 Task: Create a JavaScript function to calculate the sum of an array of numbers.
Action: Mouse pressed left at (684, 255)
Screenshot: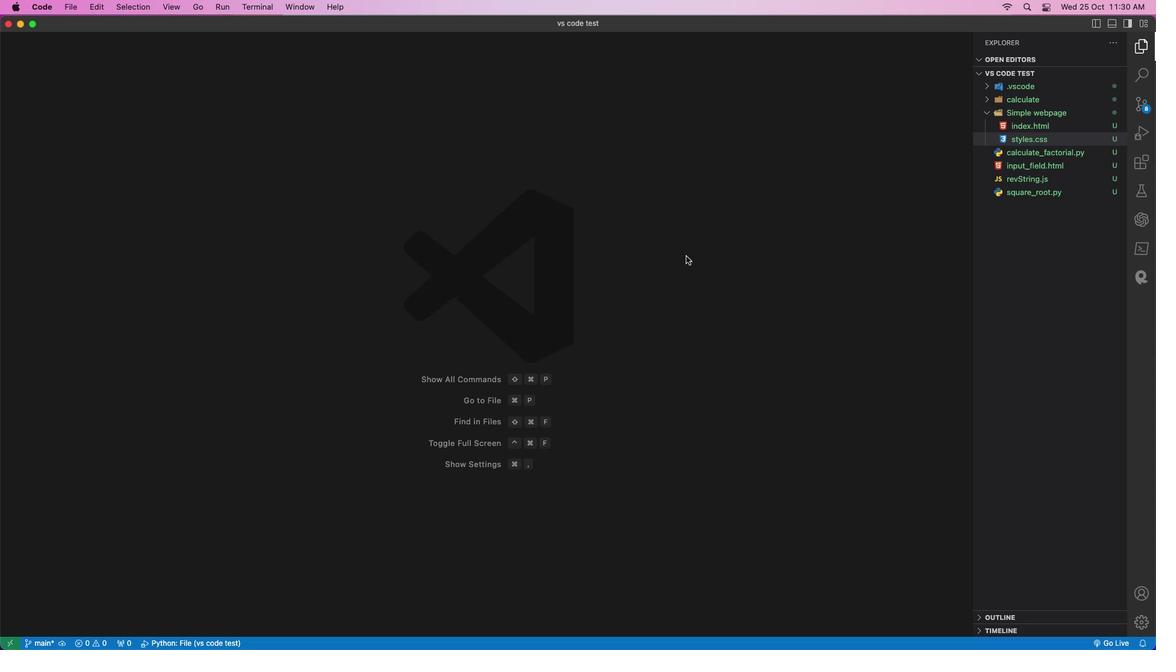 
Action: Mouse moved to (1087, 62)
Screenshot: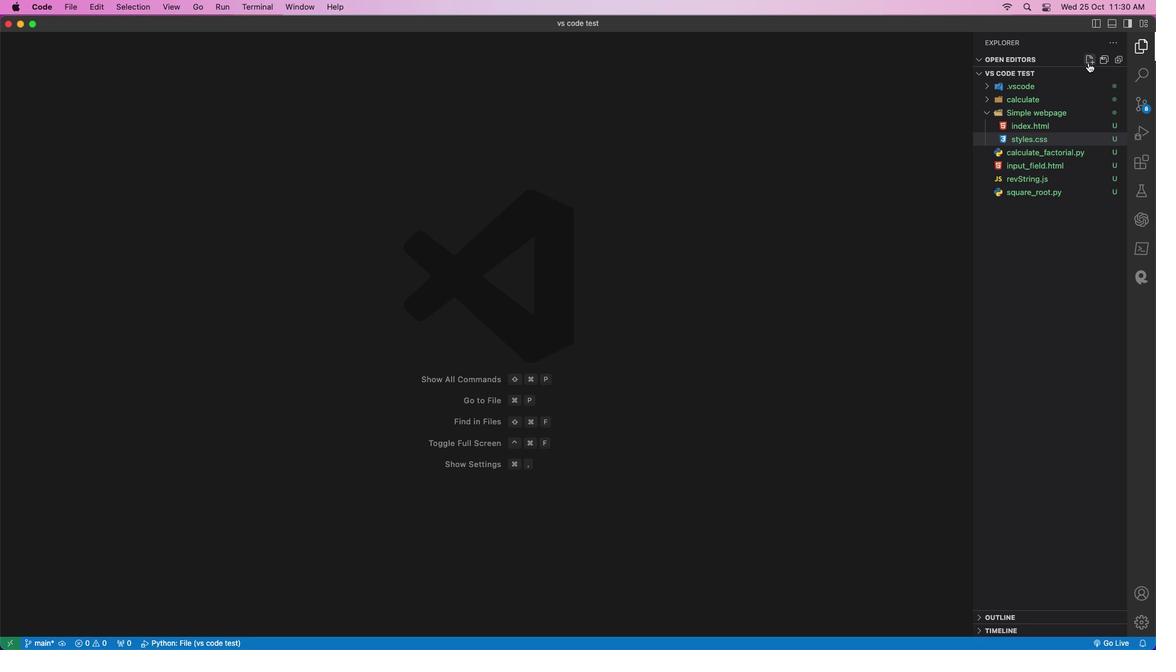 
Action: Mouse pressed left at (1087, 62)
Screenshot: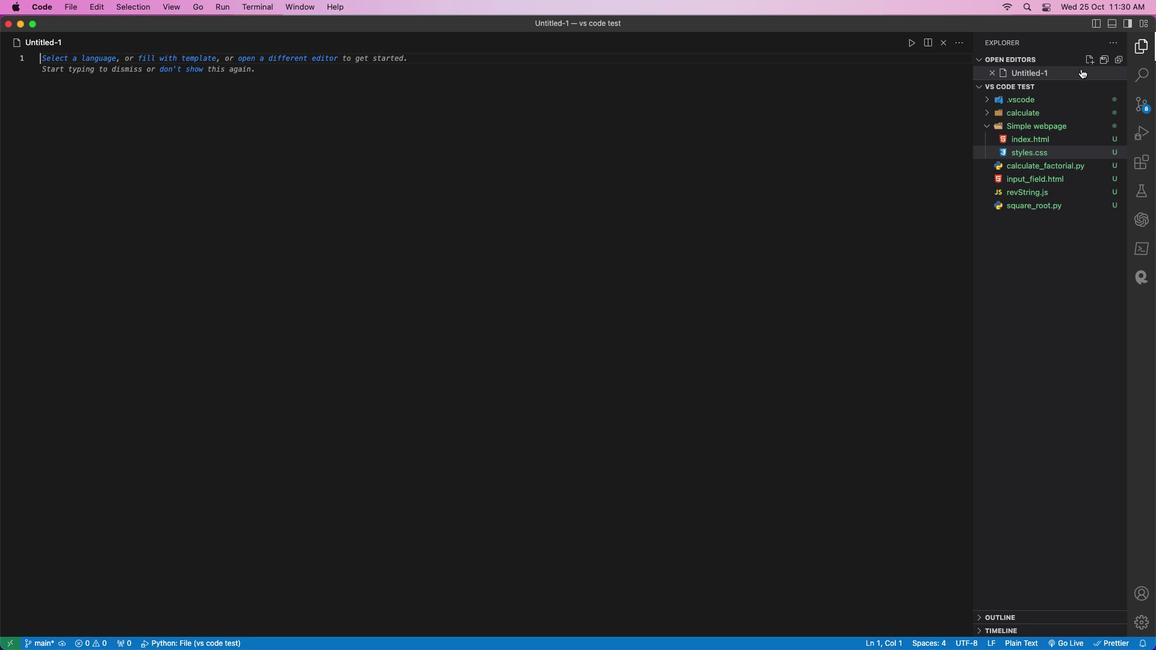 
Action: Mouse moved to (990, 72)
Screenshot: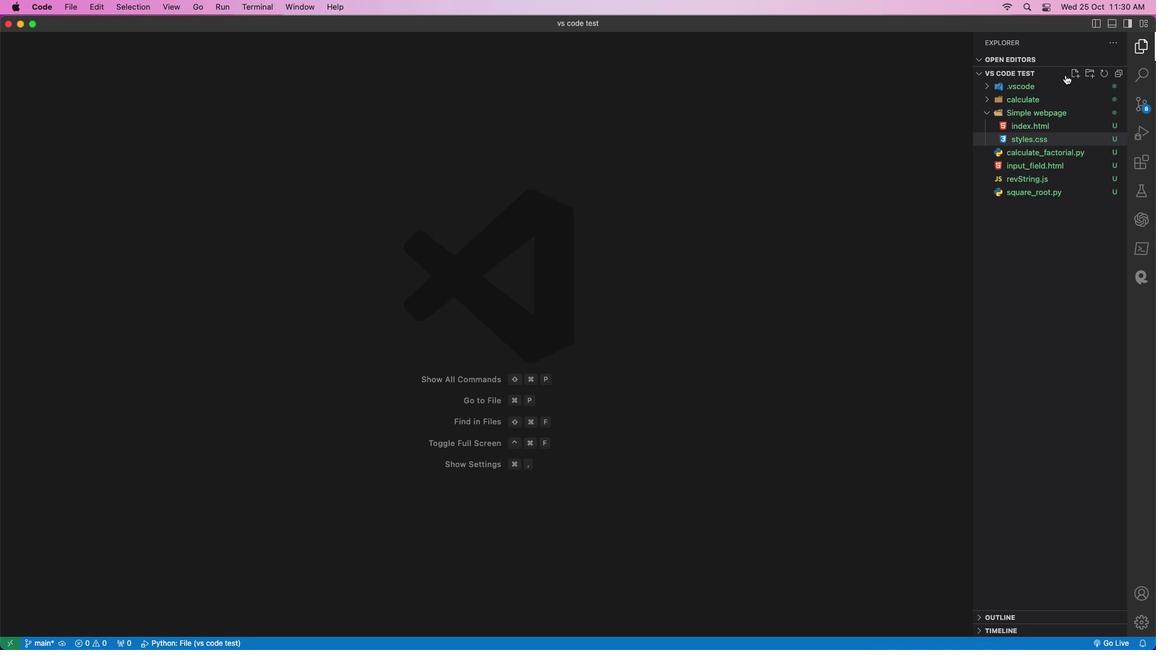 
Action: Mouse pressed left at (990, 72)
Screenshot: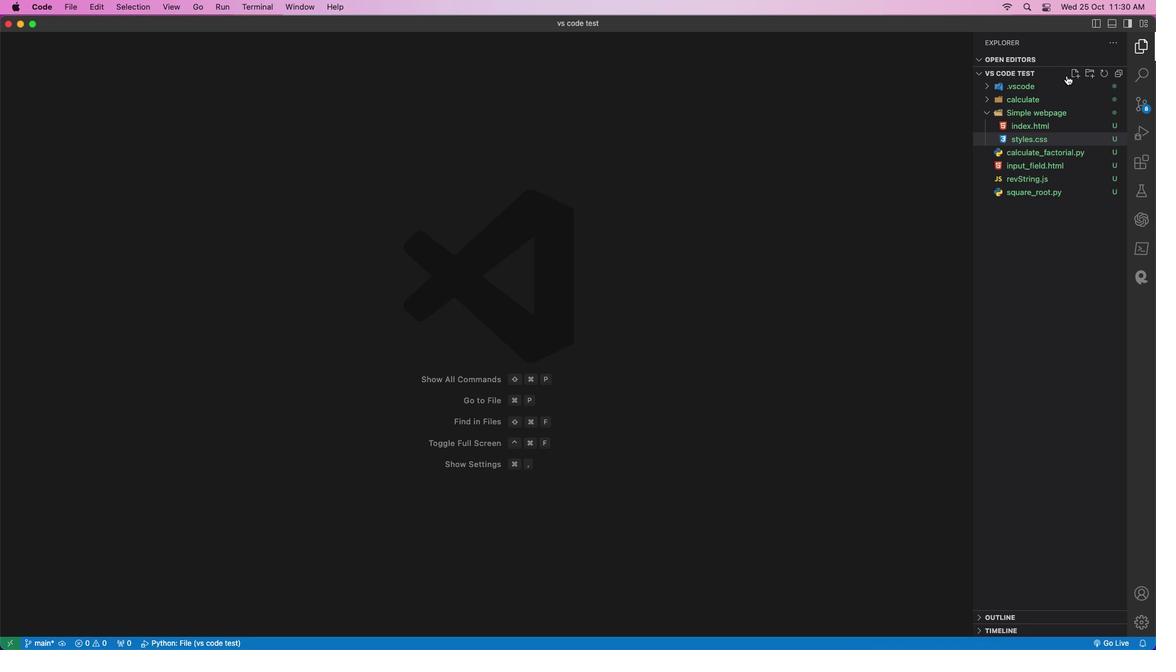 
Action: Mouse moved to (1073, 72)
Screenshot: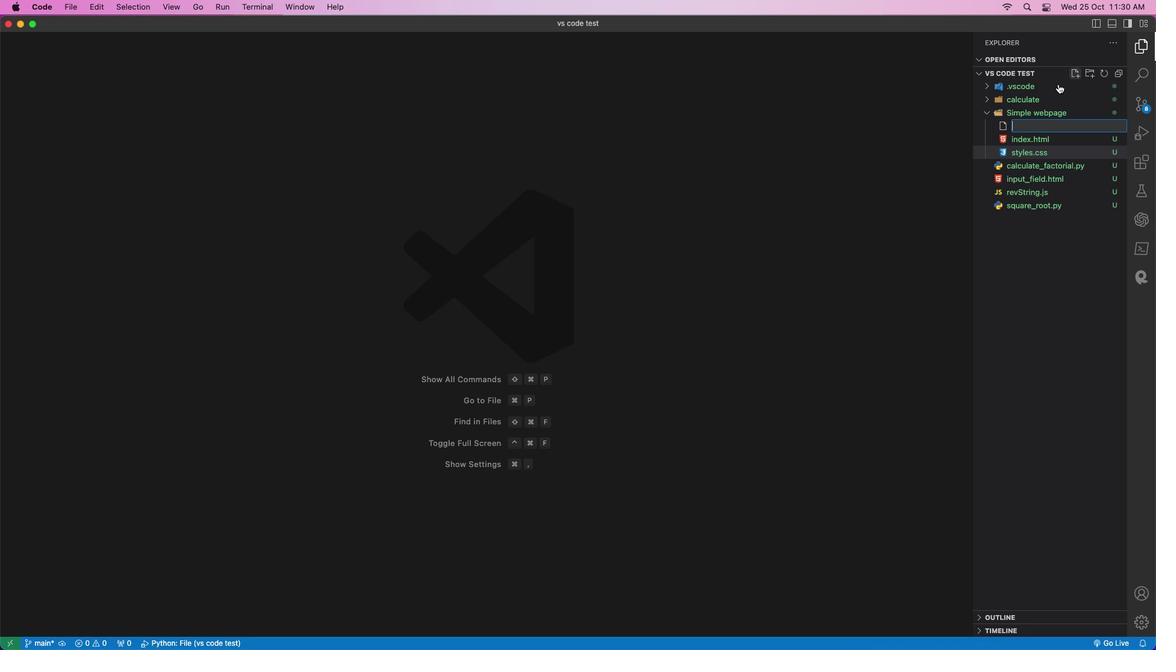 
Action: Mouse pressed left at (1073, 72)
Screenshot: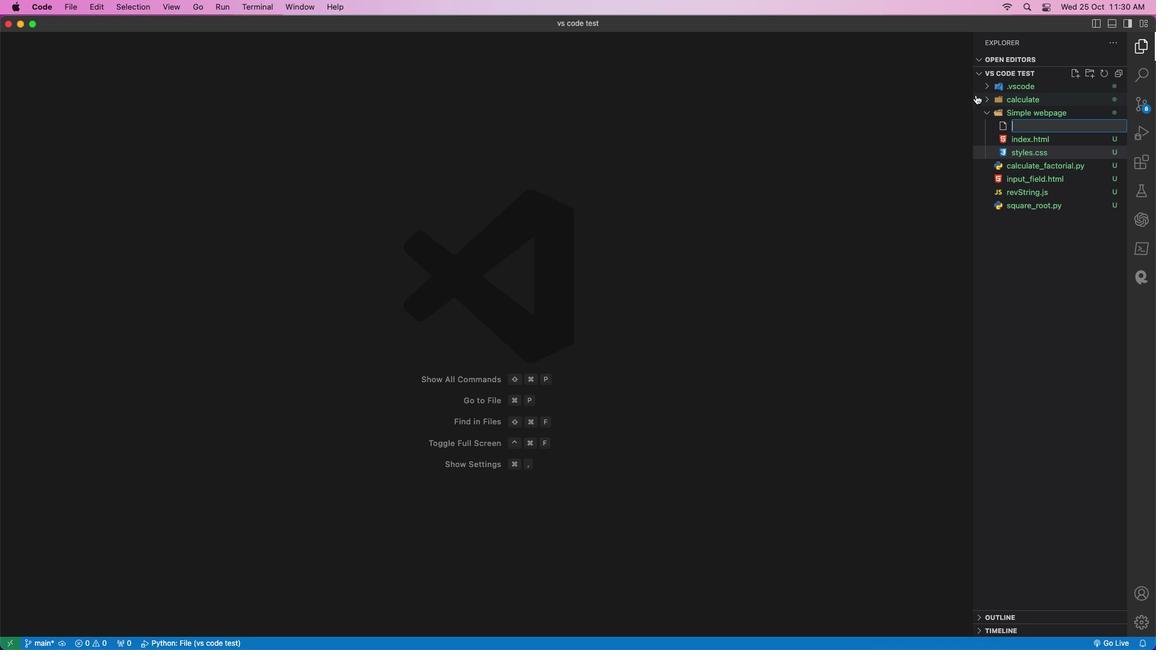 
Action: Mouse moved to (1049, 122)
Screenshot: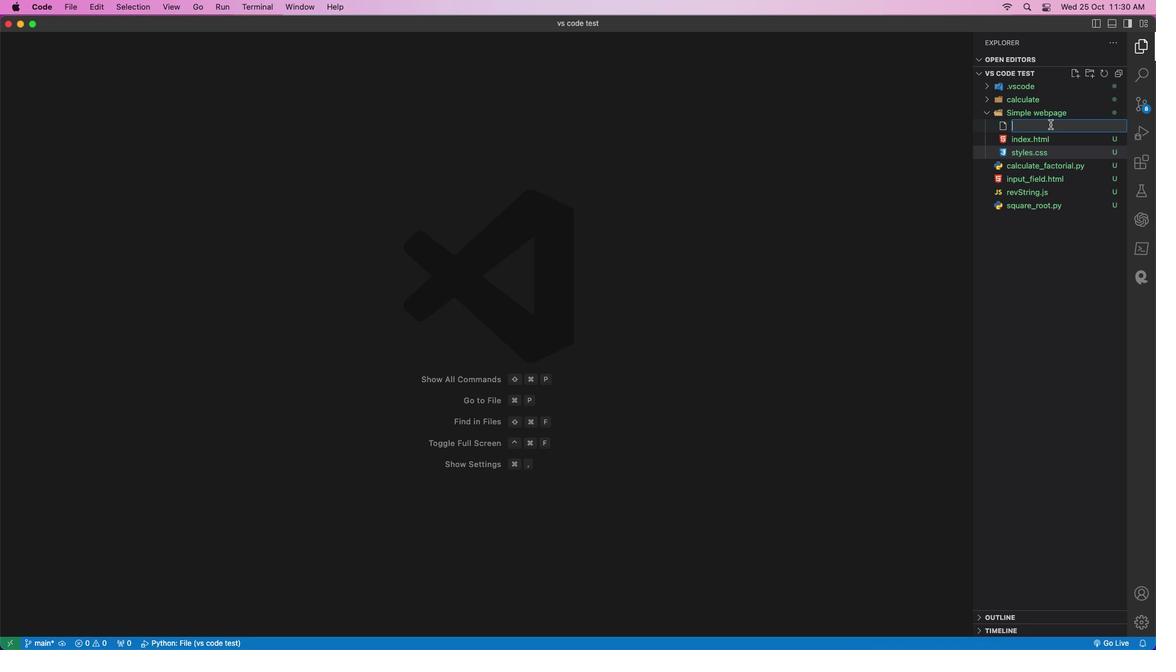 
Action: Mouse pressed left at (1049, 122)
Screenshot: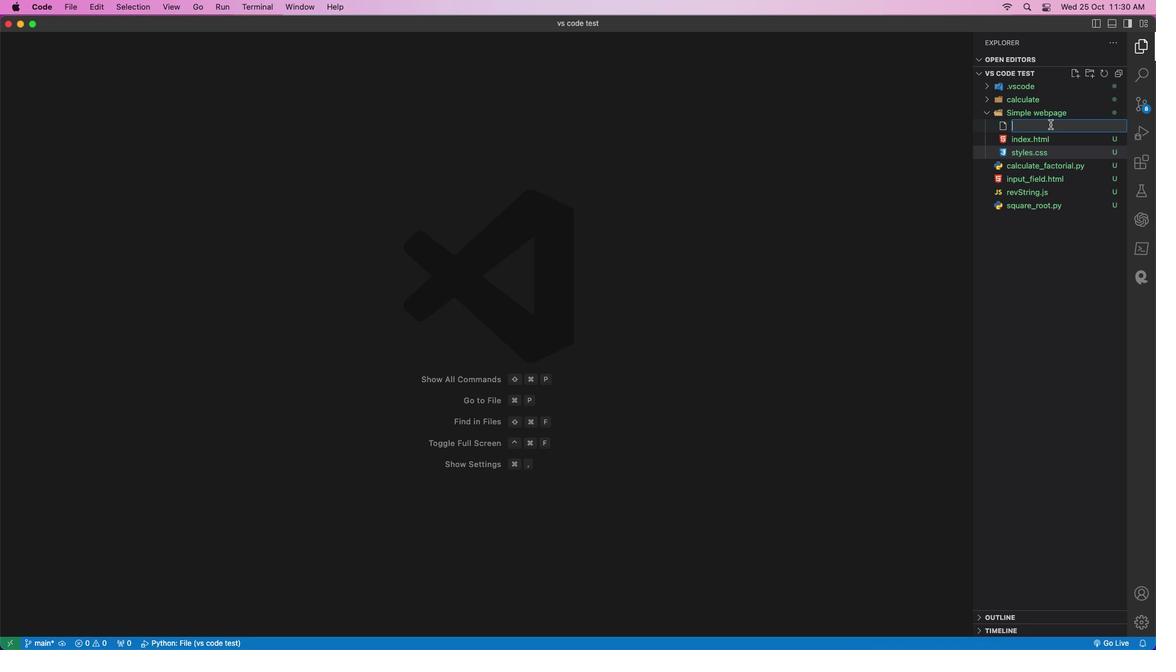 
Action: Mouse moved to (966, 174)
Screenshot: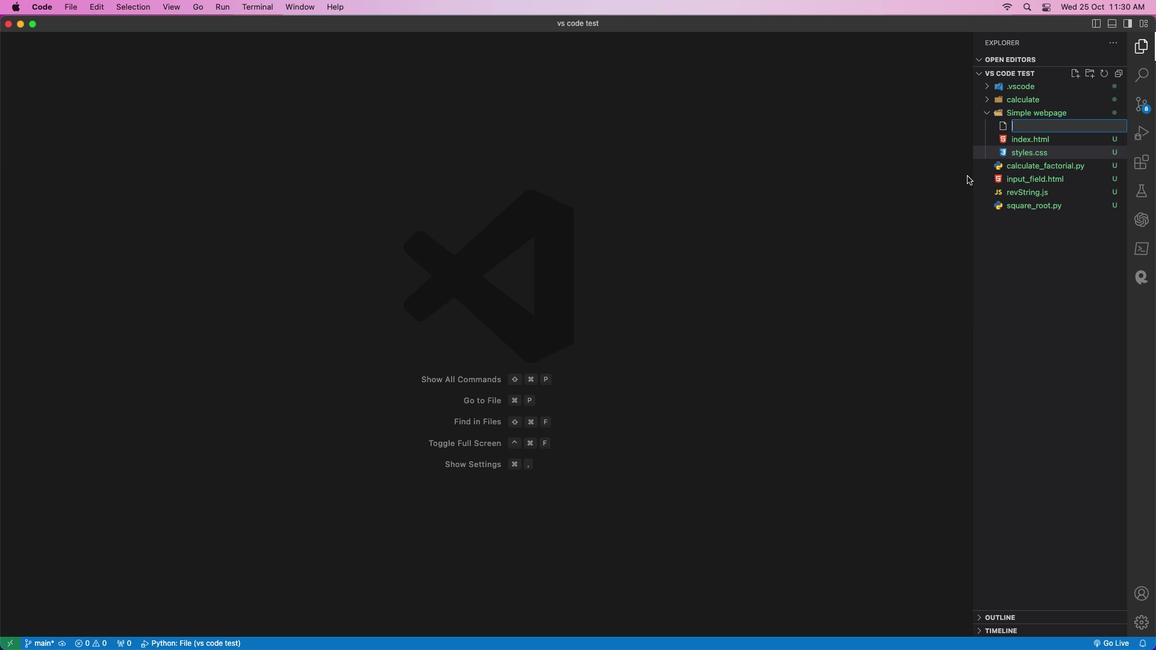 
Action: Key pressed Key.shift_r'C''a''l''c''u''l''a''t''e'Key.shift'_''s''u''m''.''j''s'Key.enter'f''u''n''c''t''i''o''n'Key.space'c''a''l''c''u''l''a''t''e'Key.shift_r'S''u''m'Key.shift_r'(''n''u''m''b''e''r''s'Key.shift_r')'Key.enterKey.shift_r'{'Key.enter'/''/'Key.spaceKey.shift_r'I''n''i''t''i''a''l''i''z''e'Key.space'a'Key.space'v''a''r''i''a''b''l''e'Key.space't''o'Key.space's''t''o''r''e'Key.space't''h''e'Key.space's''u''m'Key.enter'l''e''t'Key.space's''u''m''=''0'';'Key.enterKey.enter'/''/'Key.spaceKey.shift_r'I''t''e''r''a''t''e'Key.space't''h''r''o''u''g''h'Key.space't''h''e'Key.space'a''r''r''a''y'Key.space'a''n''d'Key.space'e''a''c''h'Key.space'n''u''m''b''e''r'Key.space't''o'Key.space't''h''e'Key.space's''u''m'Key.enter'f''o''r'Key.spaceKey.shift_r'(''l''e''t'Key.space'i''=''0'';'Key.space'i'Key.spaceKey.shift_r'<'Key.space'n''i''m''b''e''r''s''.''l''e''n''g''t''h'';'Key.space'i'Key.shift_r'+''+'Key.shift_r')'Key.enterKey.shift_r'{'Key.enter's''u''m'Key.spaceKey.shift_r'+''='Key.space'n''u''m''b''e''r''s''[''i'']'';'Key.enterKey.downKey.enterKey.enter'/''/'Key.spaceKey.shift'R''e''t''u''r''n'Key.space't''h''e'Key.space'f''i''n''a''l'Key.space's''u''m'Key.enter'r''e''t''u''r''n'Key.space's''u''m'';'Key.enterKey.downKey.downKey.enterKey.enter'/''/'Key.spaceKey.shift'E''x''a''m''p''l''e'Key.space'u''s''a''g''e'Key.shift_r':'Key.spaceKey.enter'c''o''n''s''t'Key.space'n''u''m''b''e''r''a''s'Key.backspaceKey.backspace's'Key.space'='Key.space'[''1'',''2'',''3'',''4'',''5'']'';'Key.enter'c''o''n''s''t'Key.space'r''e''s''u''l''t'Key.space'='Key.space'c''a''l''c''u''l''a''t''e'Key.shift_r'S''u''m'Key.enterKey.shift_r'(''n''u''m''b''e''r''s'Key.enterKey.shift_r')'';'Key.enterKey.enter'c''o''n''s''o''l''e''.''l''o''g'Key.shift_r'(''r''e''s''u''l''t'Key.shift_r')'';'
Screenshot: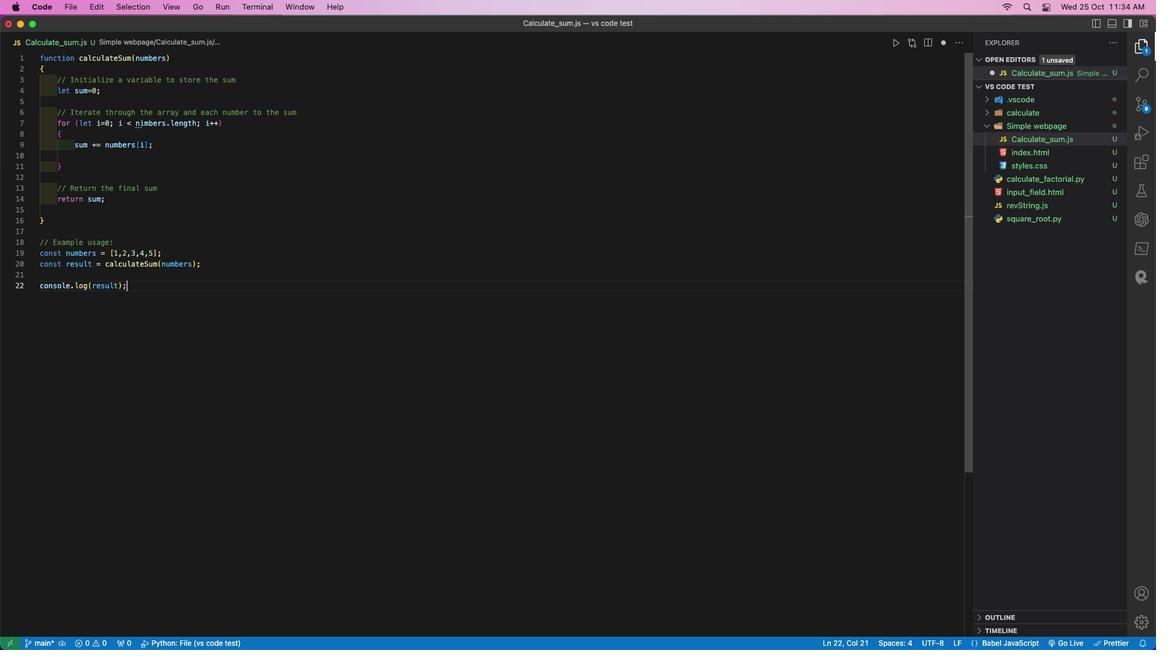 
Action: Mouse moved to (623, 278)
Screenshot: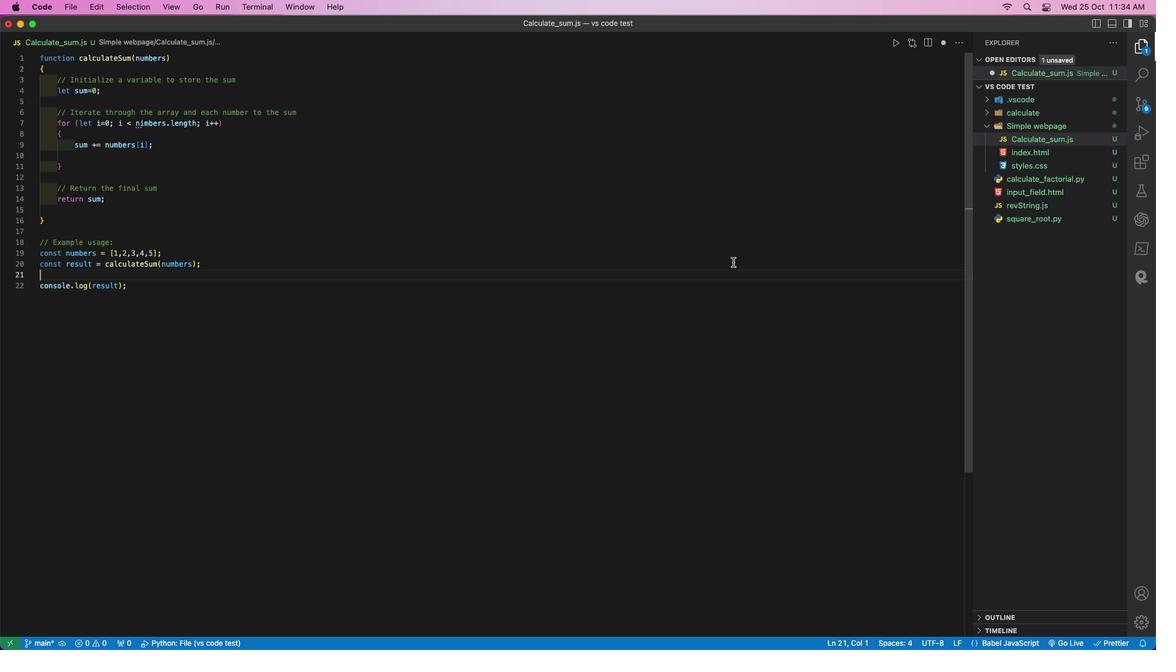 
Action: Mouse pressed left at (623, 278)
Screenshot: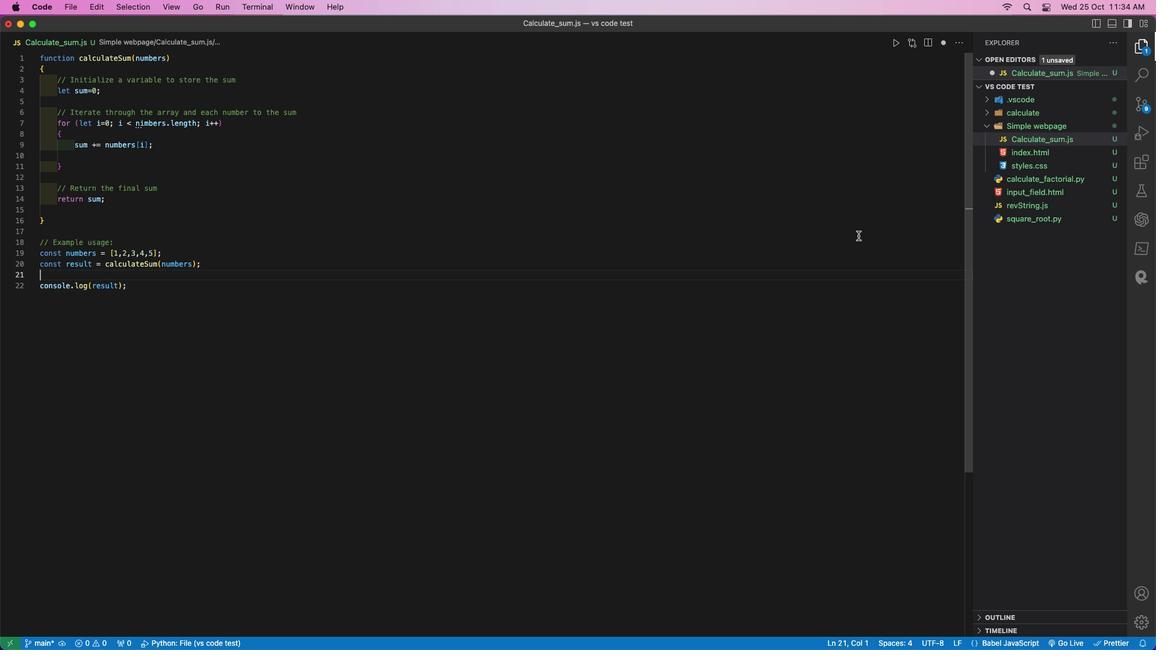 
Action: Mouse moved to (1100, 61)
Screenshot: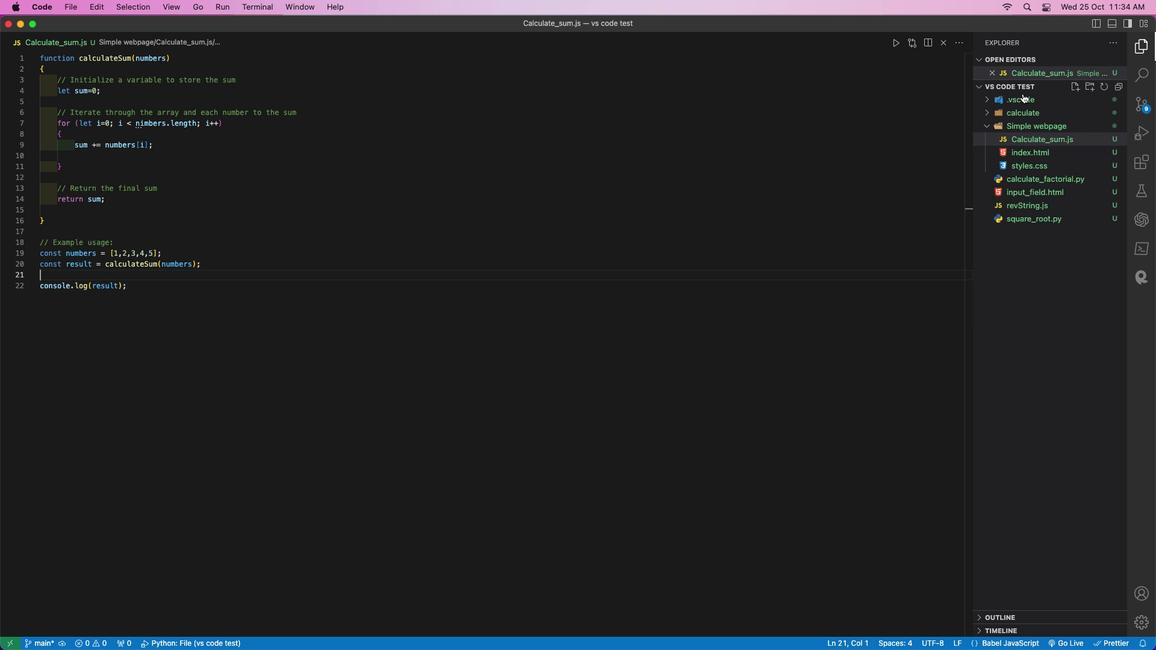 
Action: Mouse pressed left at (1100, 61)
Screenshot: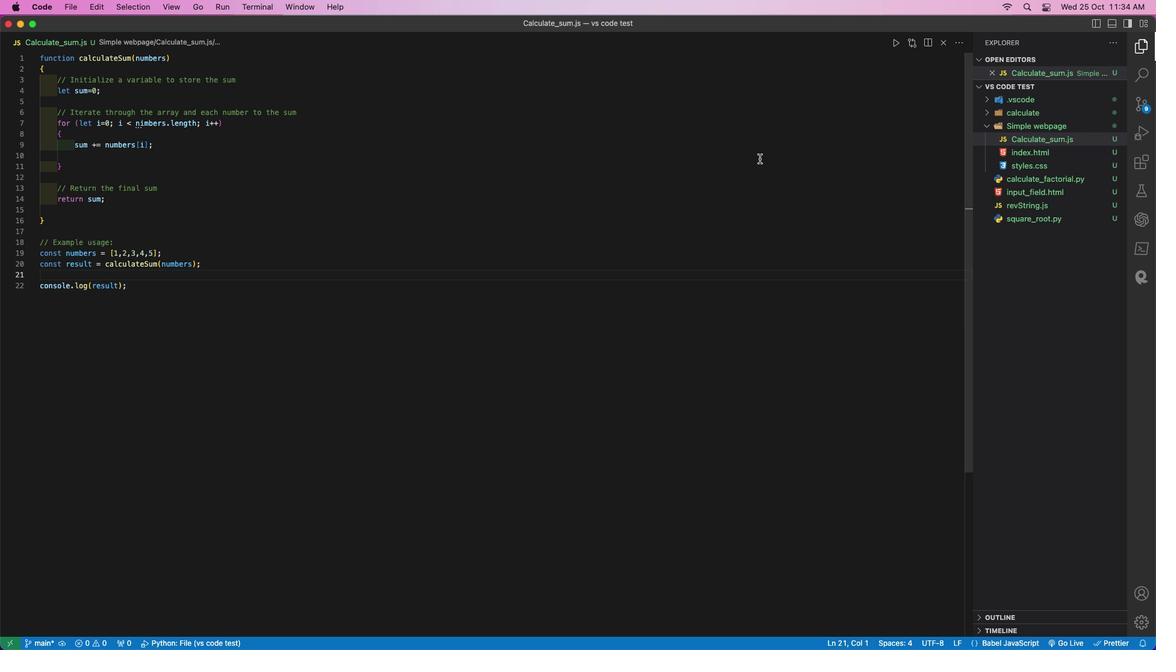 
Action: Mouse moved to (717, 178)
Screenshot: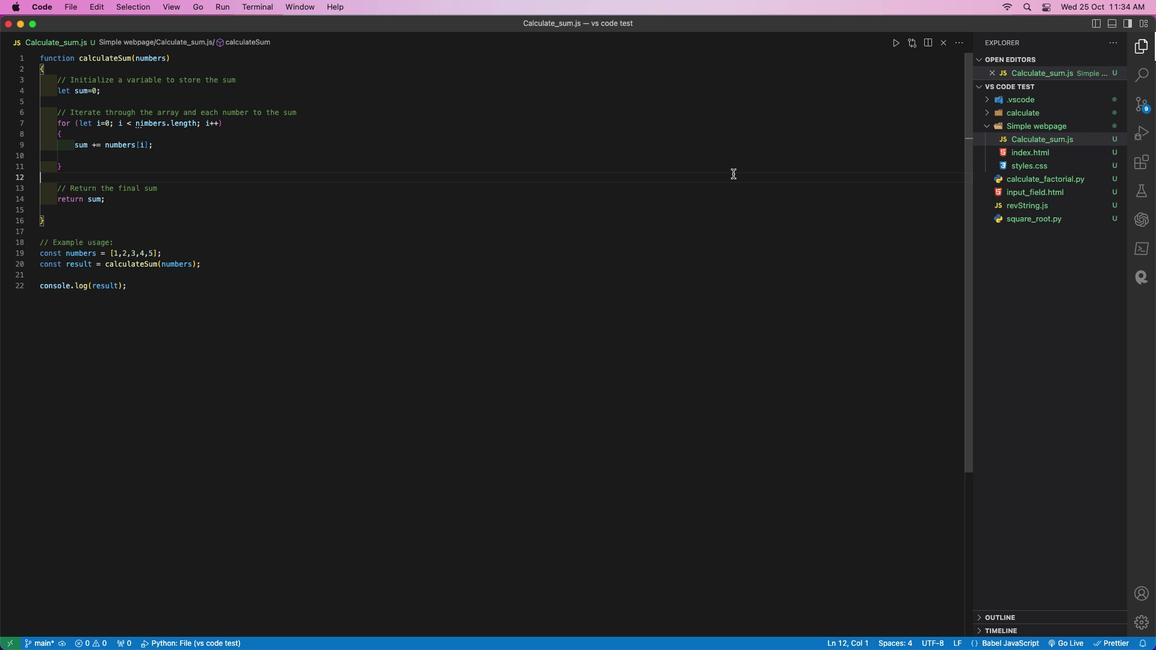 
Action: Mouse pressed left at (717, 178)
Screenshot: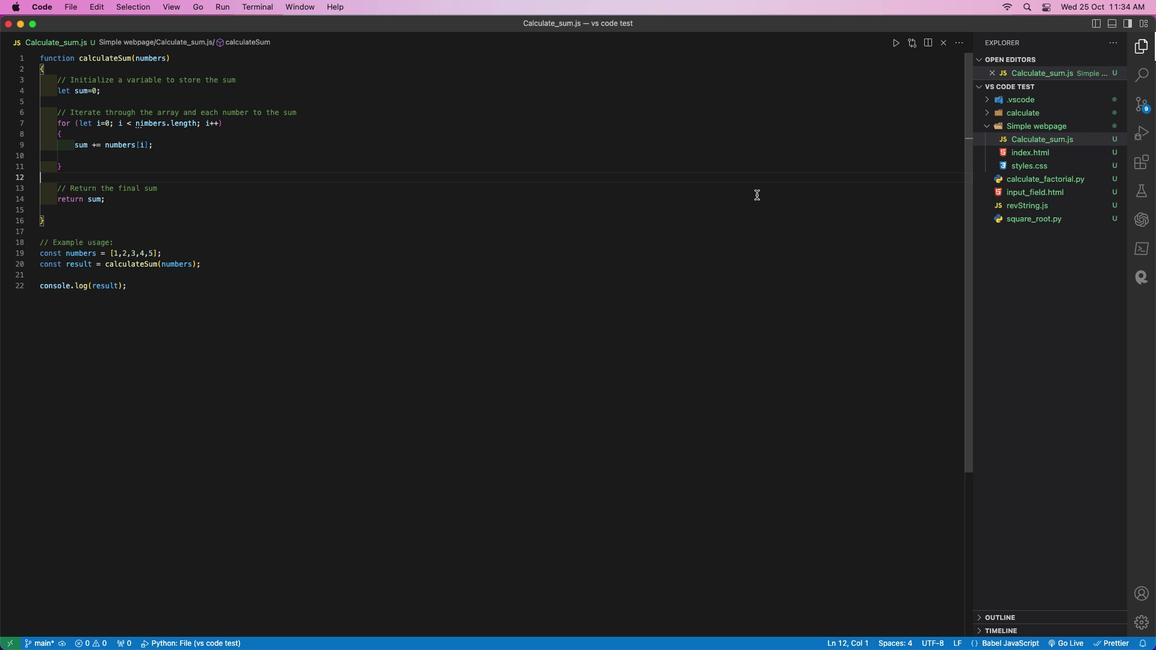 
Action: Mouse moved to (265, 6)
Screenshot: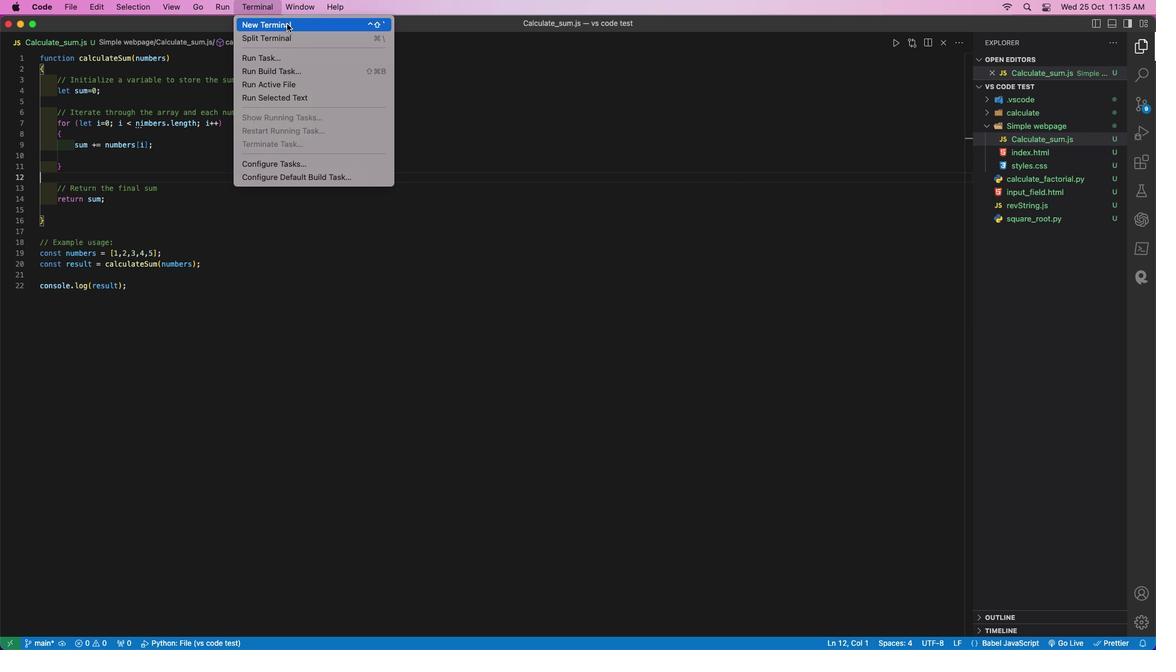 
Action: Mouse pressed left at (265, 6)
Screenshot: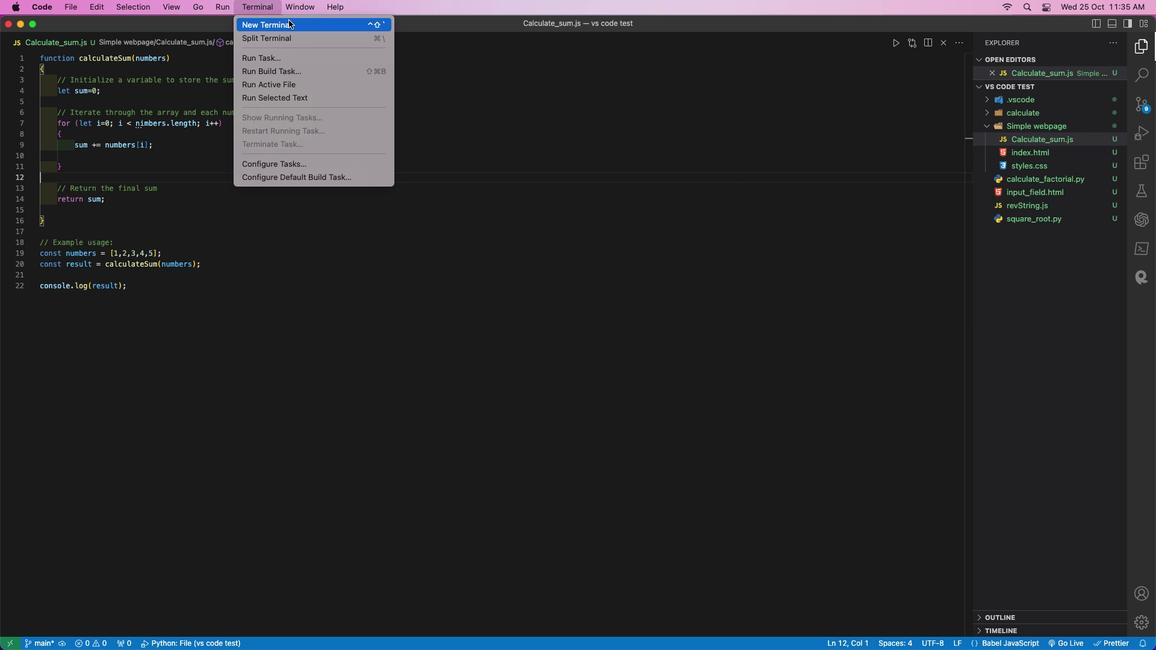 
Action: Mouse moved to (284, 22)
Screenshot: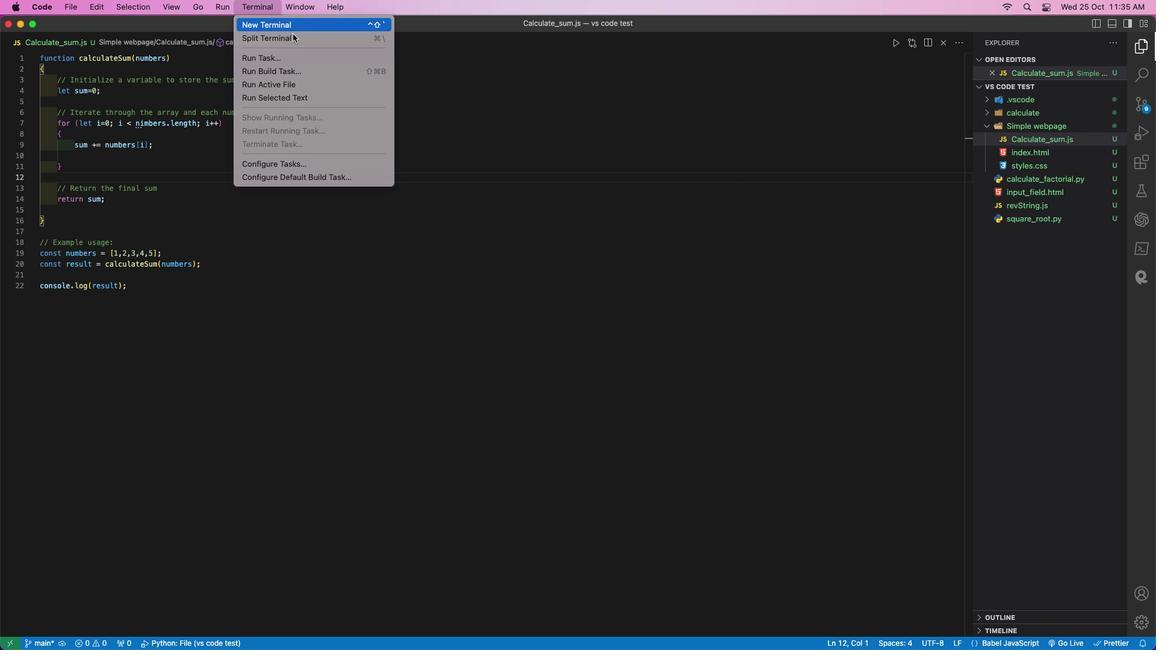 
Action: Mouse pressed left at (284, 22)
Screenshot: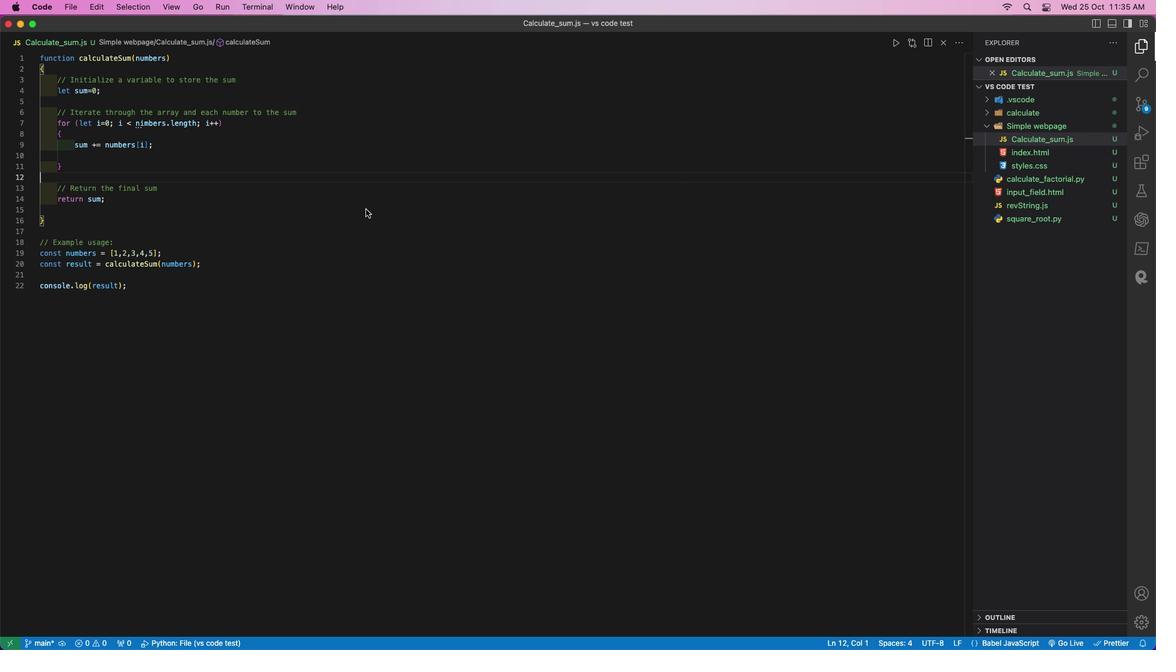 
Action: Mouse moved to (355, 552)
Screenshot: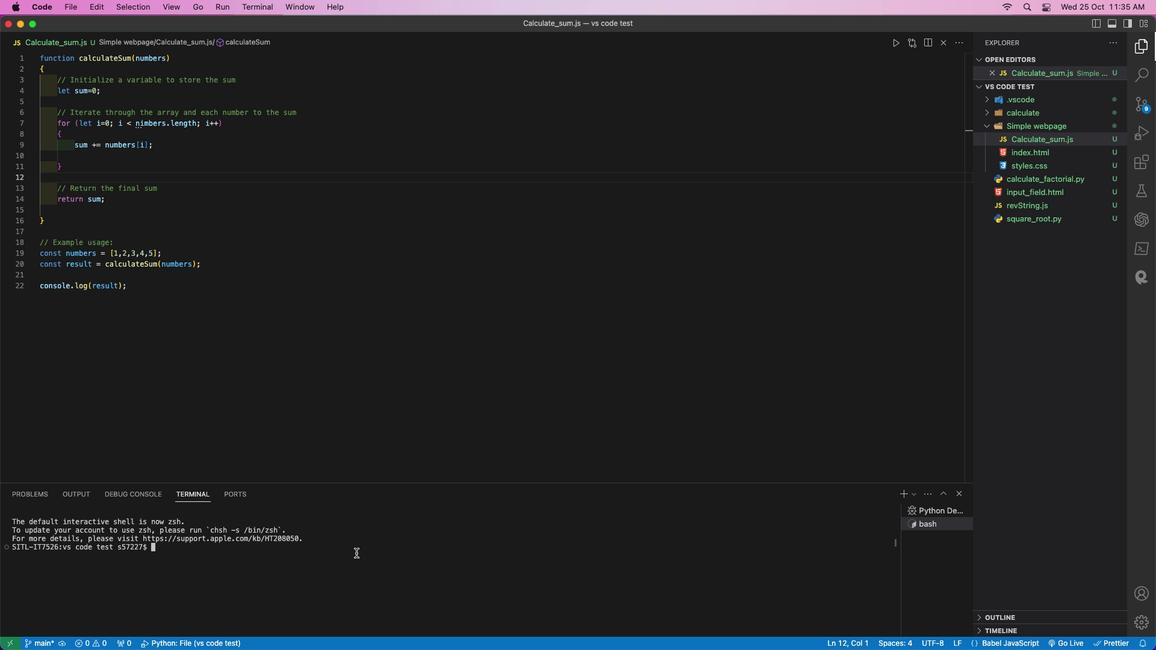 
Action: Mouse pressed left at (355, 552)
Screenshot: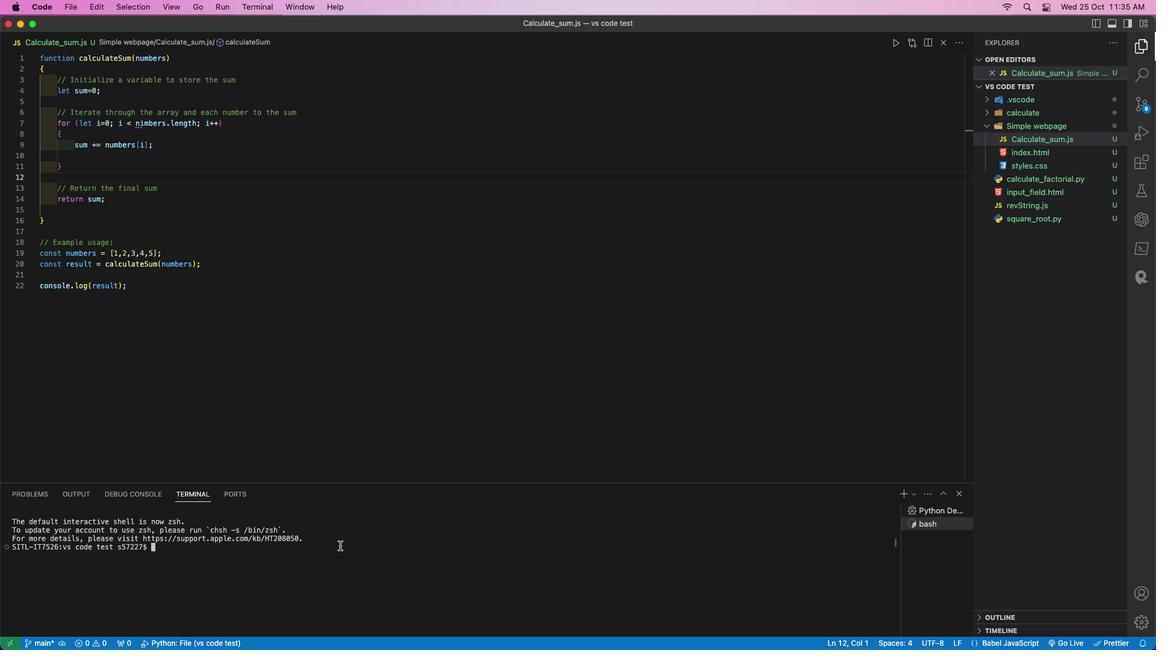 
Action: Mouse moved to (339, 545)
Screenshot: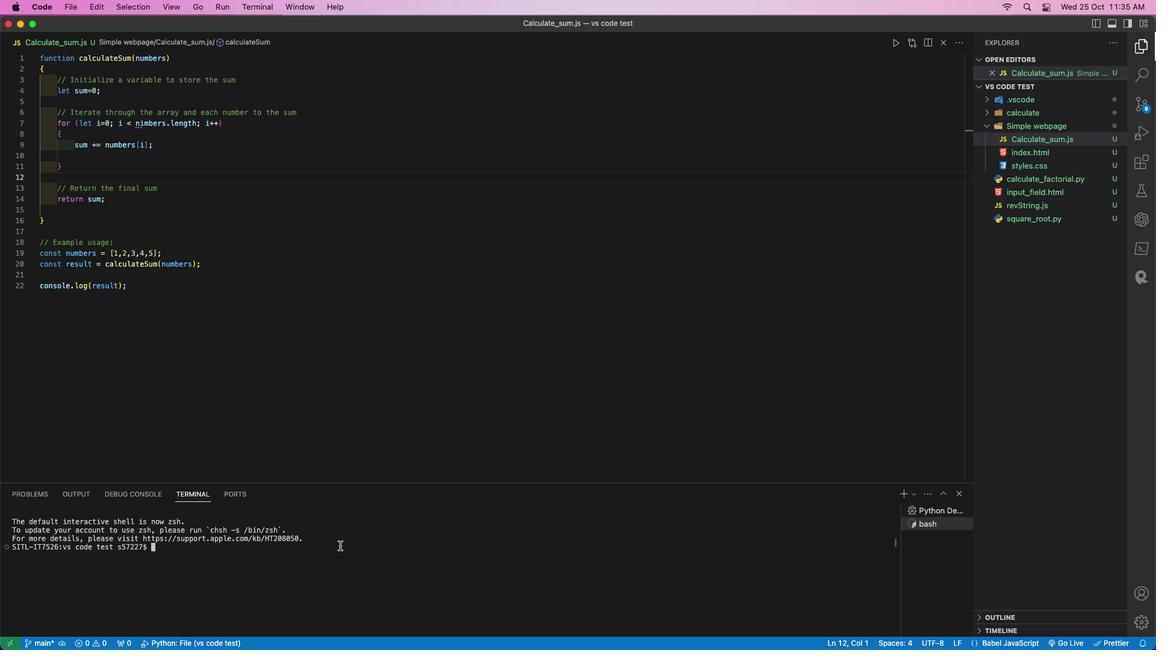 
Action: Key pressed 'n''o''d''e'Key.space'c'Key.backspaceKey.shift_r'C''a''l'Key.backspaceKey.backspaceKey.backspaceKey.backspaceKey.backspaceKey.backspaceKey.backspaceKey.backspaceKey.backspace'l''s'Key.enter'w'Key.backspace'c''d'Key.spaceKey.shift_r'S''i''m''p''l''e'Key.space'w''e''b''p''a''g''e'Key.enter'c''d'Key.space's''i''m''p''l''e'Key.space'w''e''b''p''a''g''e'Key.enter
Screenshot: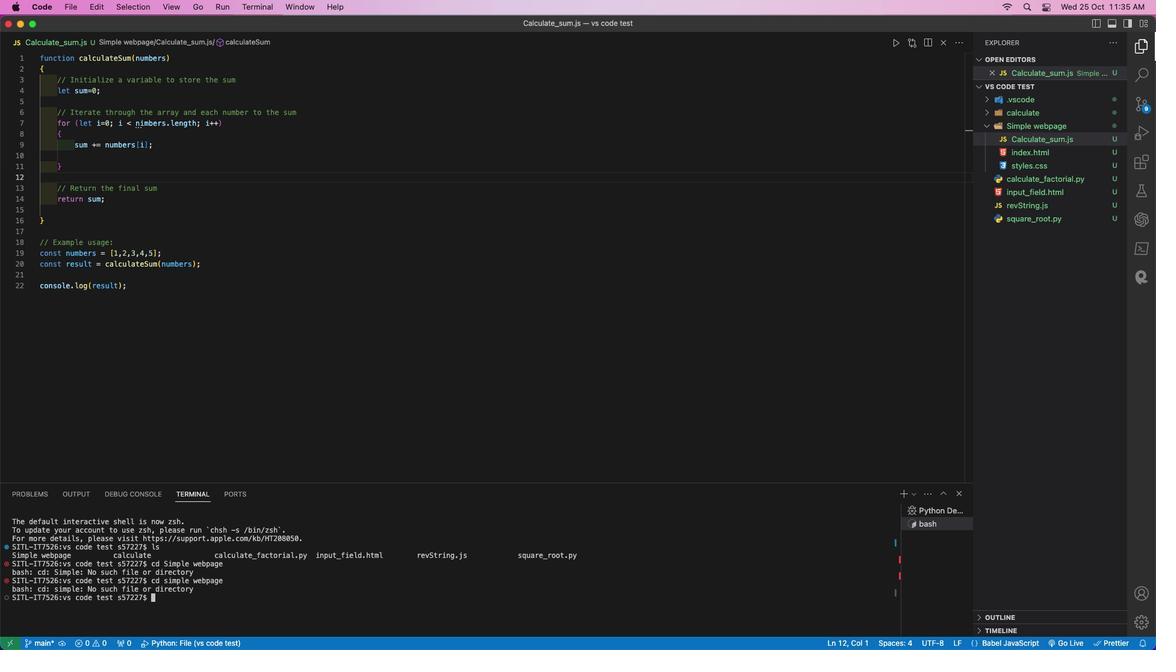 
Action: Mouse moved to (692, 342)
Screenshot: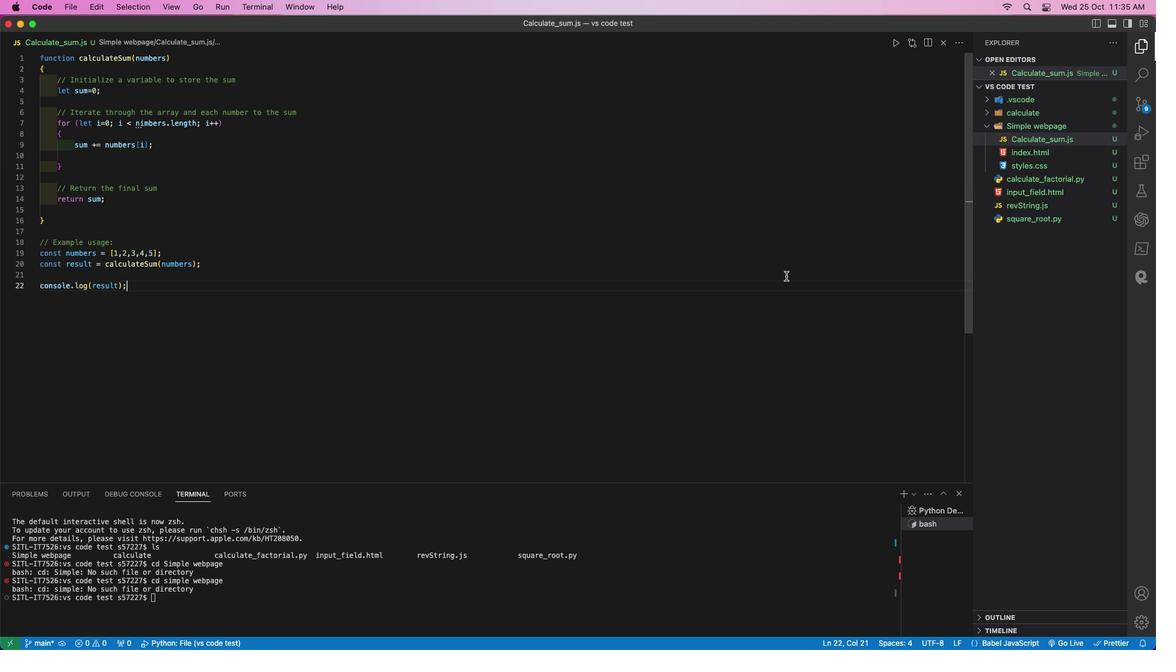 
Action: Mouse pressed left at (692, 342)
Screenshot: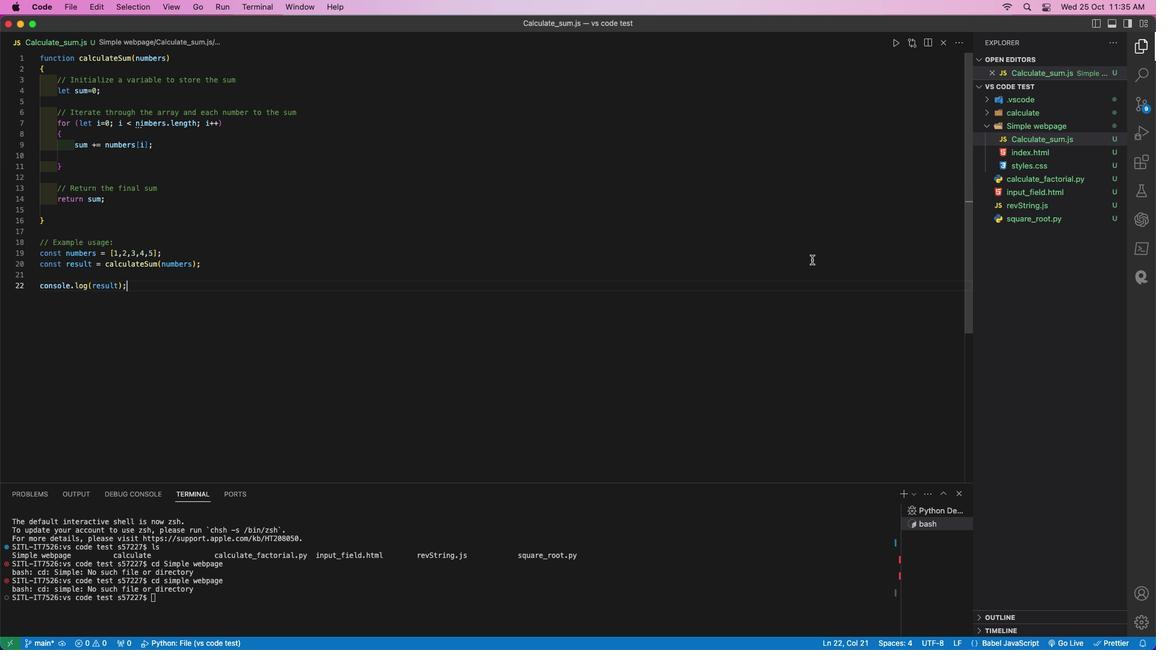 
Action: Mouse moved to (1145, 134)
Screenshot: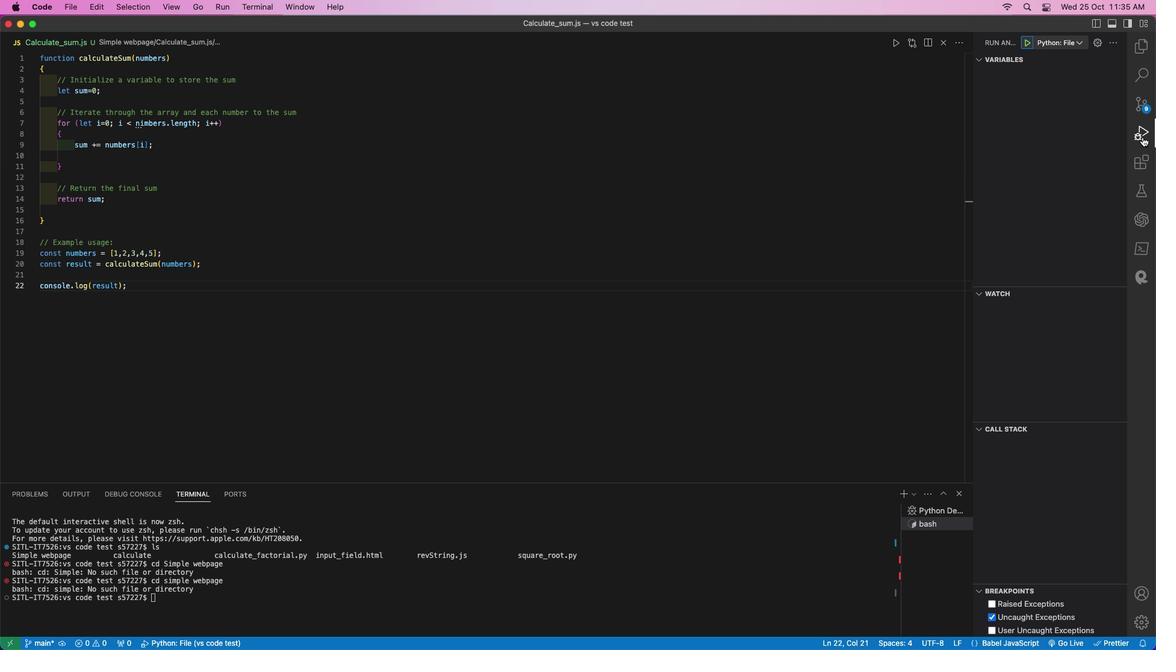 
Action: Mouse pressed left at (1145, 134)
Screenshot: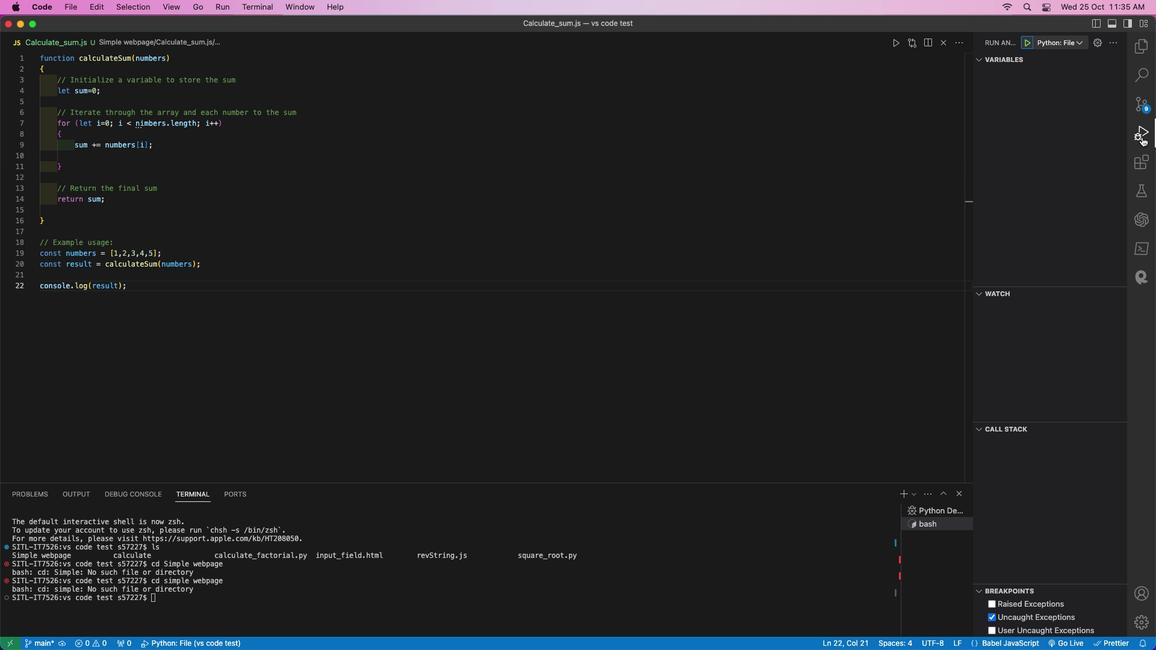 
Action: Mouse moved to (1067, 42)
Screenshot: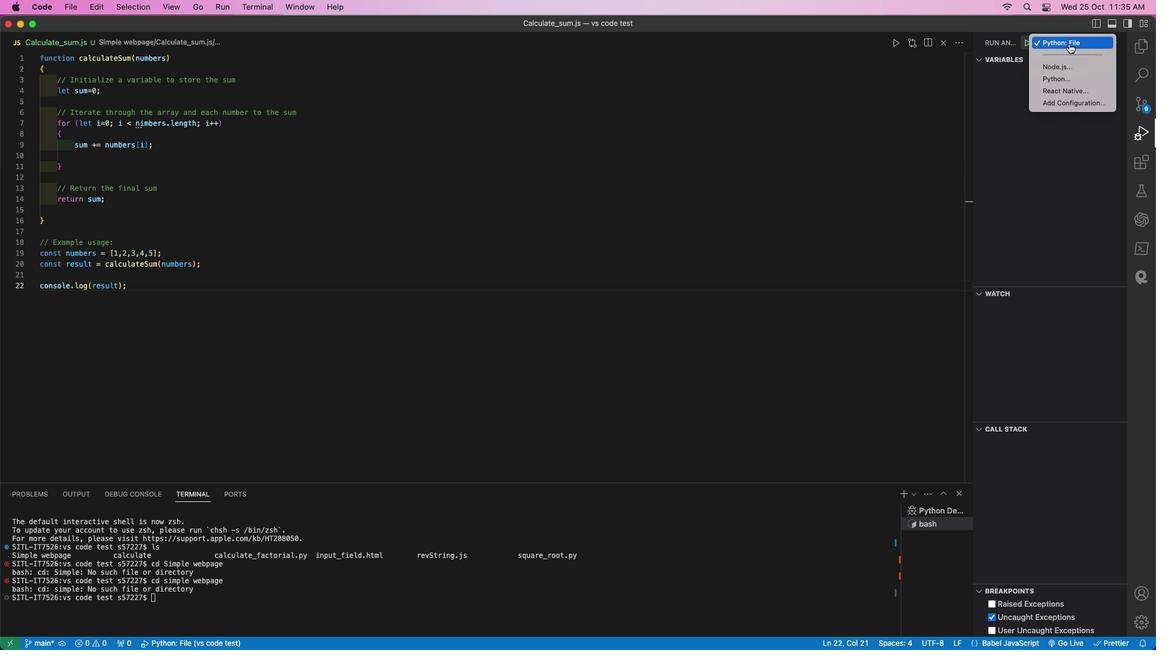 
Action: Mouse pressed left at (1067, 42)
Screenshot: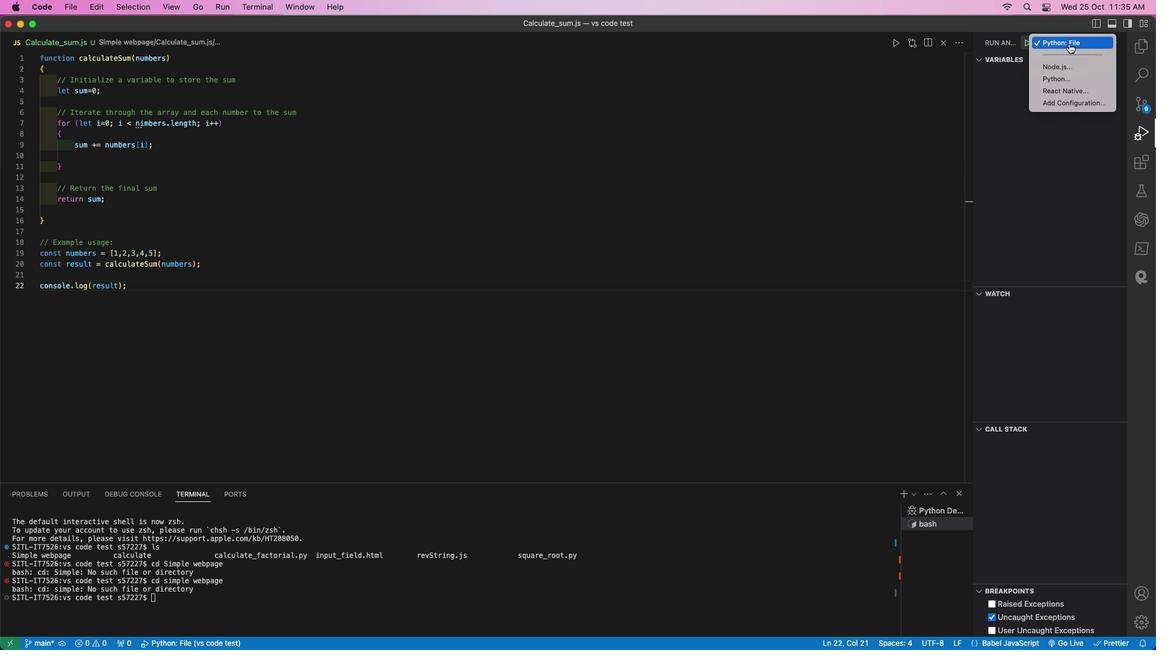 
Action: Mouse moved to (1069, 67)
Screenshot: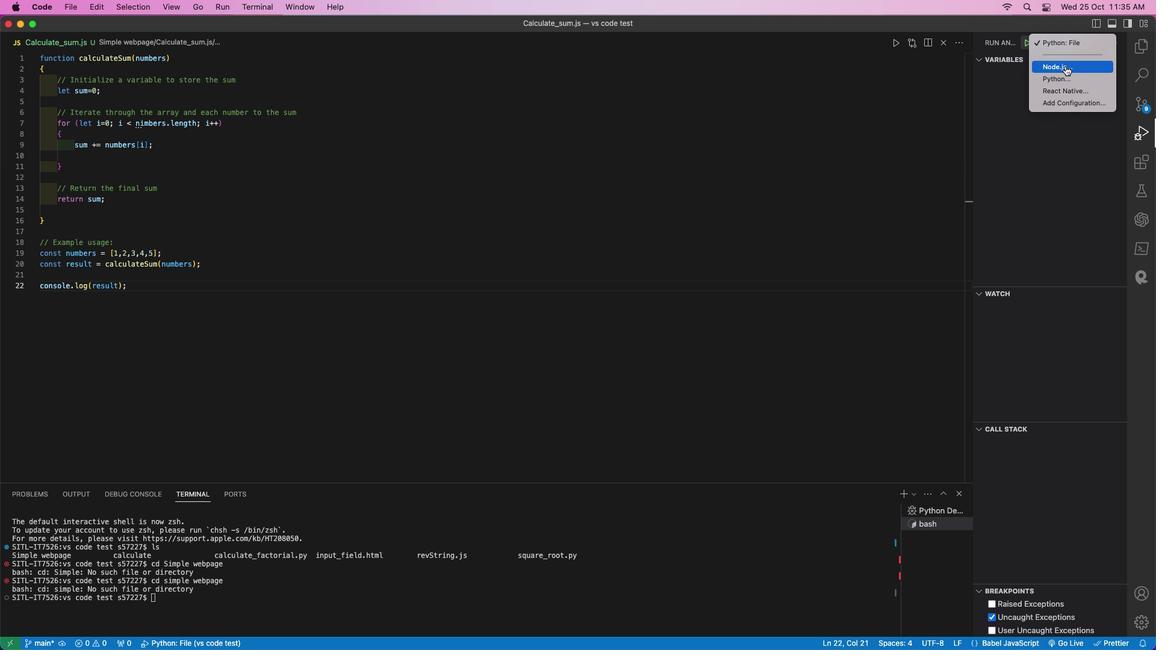 
Action: Mouse pressed left at (1069, 67)
Screenshot: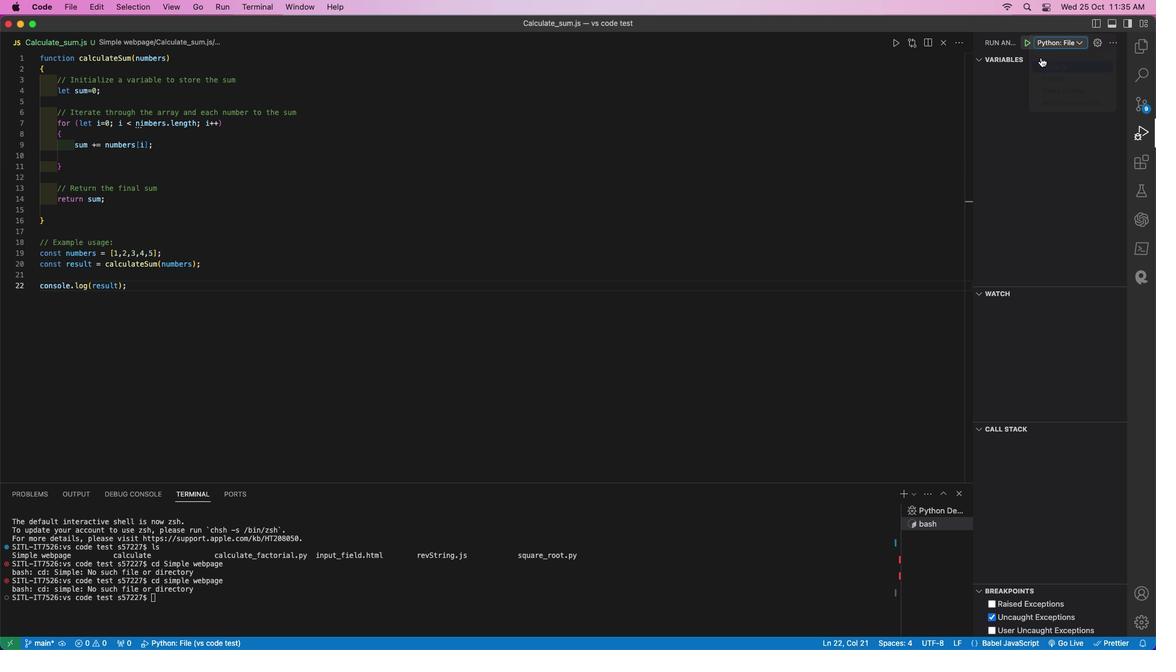 
Action: Mouse moved to (564, 62)
Screenshot: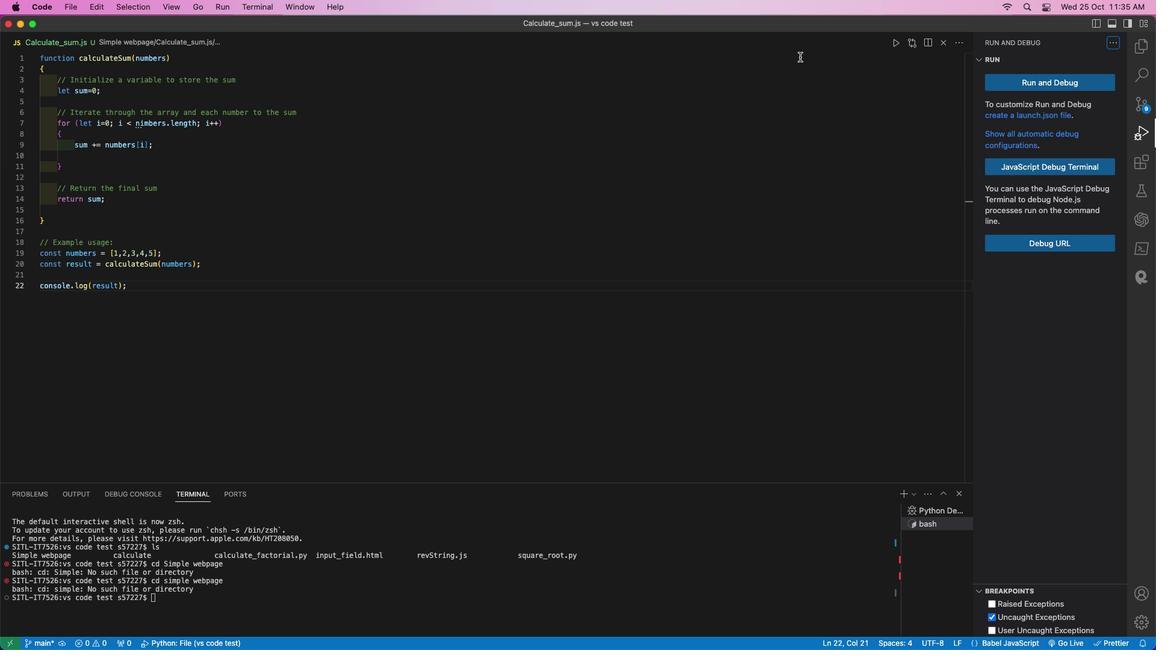 
Action: Mouse pressed left at (564, 62)
Screenshot: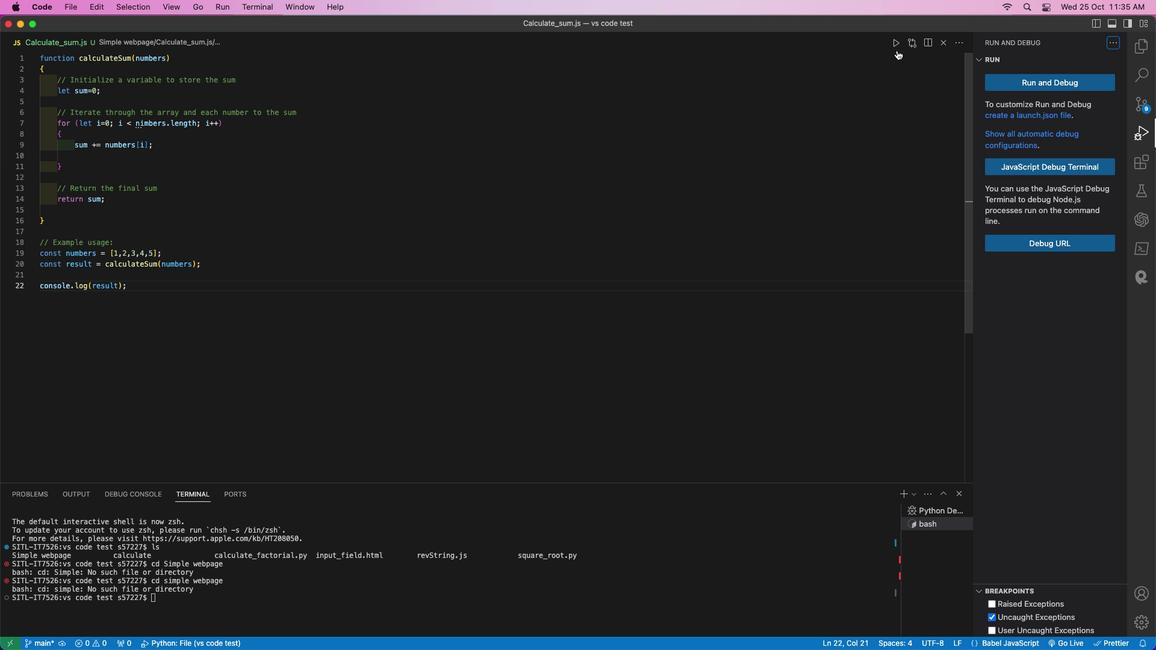 
Action: Mouse moved to (1042, 77)
Screenshot: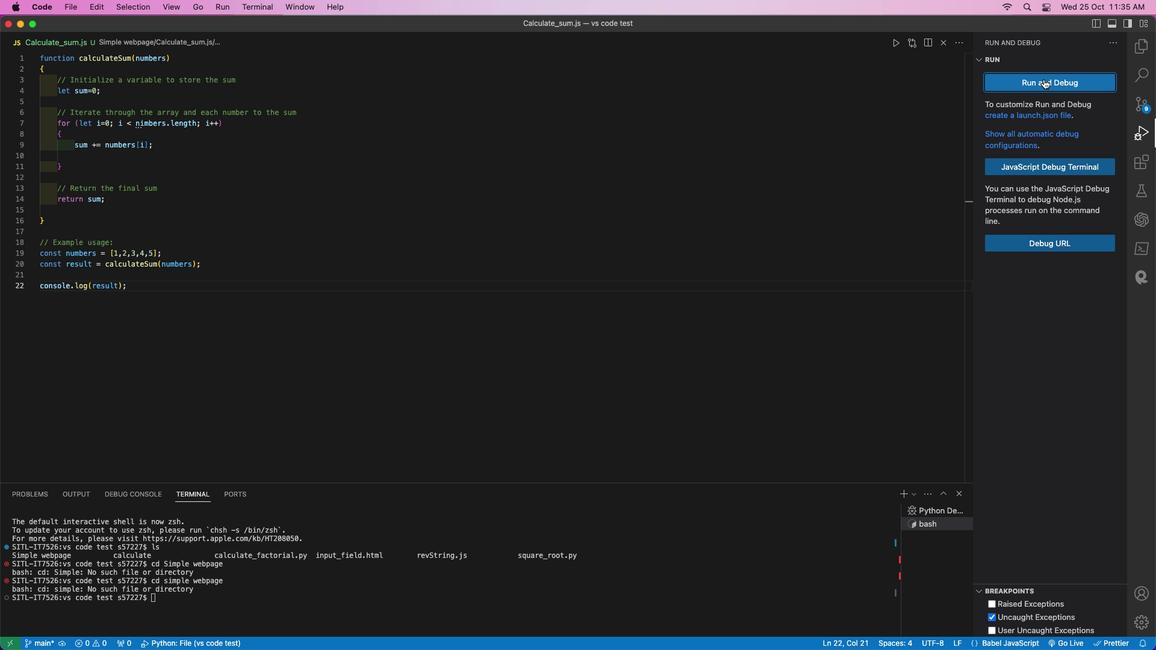 
Action: Mouse pressed left at (1042, 77)
Screenshot: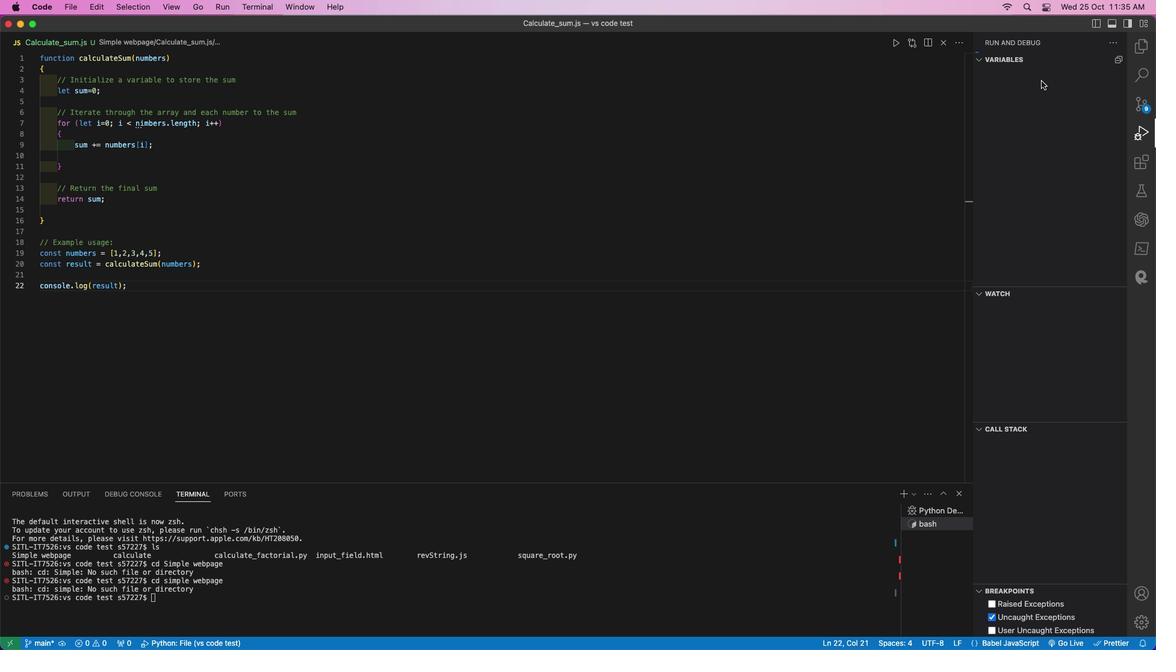 
Action: Mouse moved to (420, 589)
Screenshot: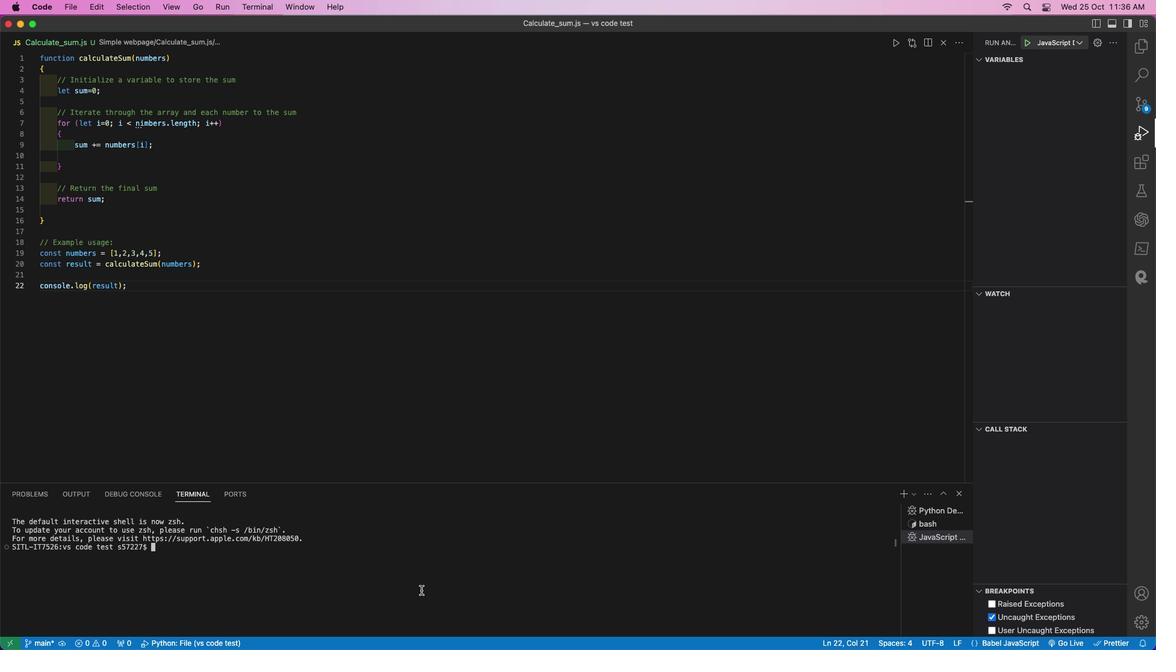 
Action: Mouse pressed left at (420, 589)
Screenshot: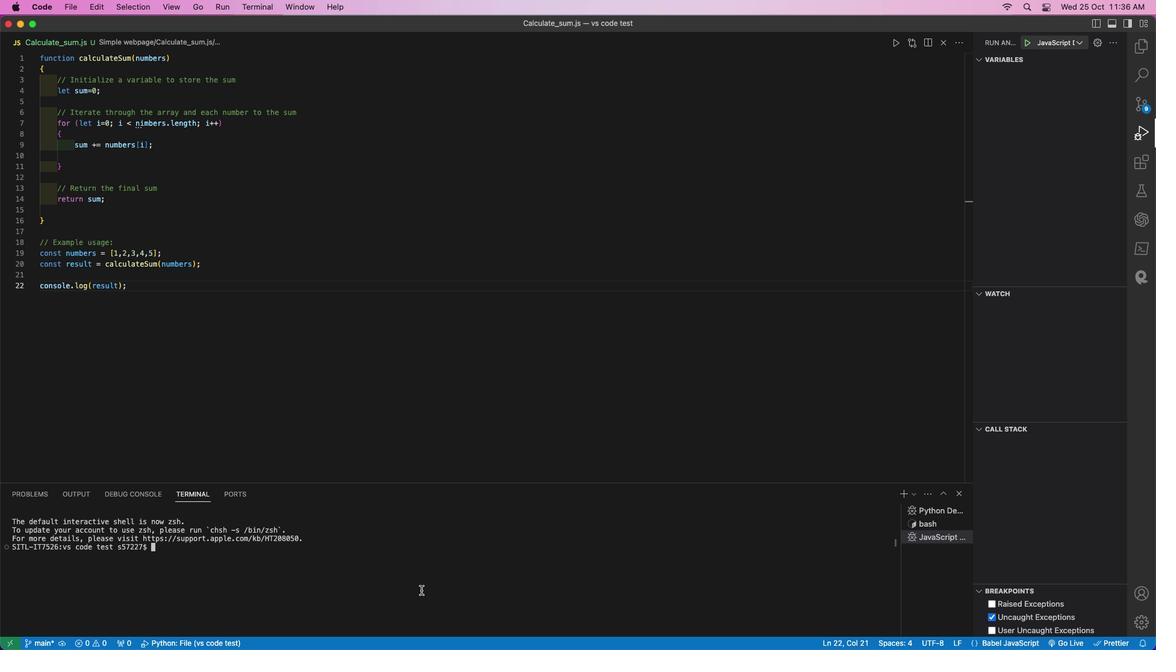 
Action: Mouse moved to (1024, 37)
Screenshot: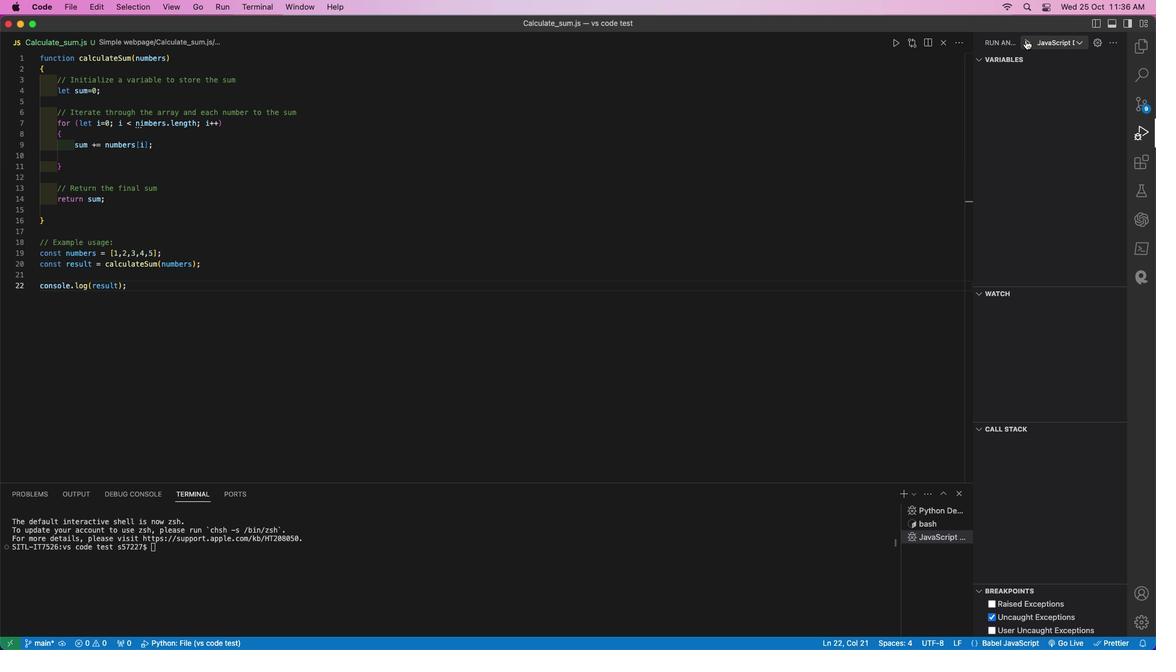 
Action: Mouse pressed left at (1024, 37)
Screenshot: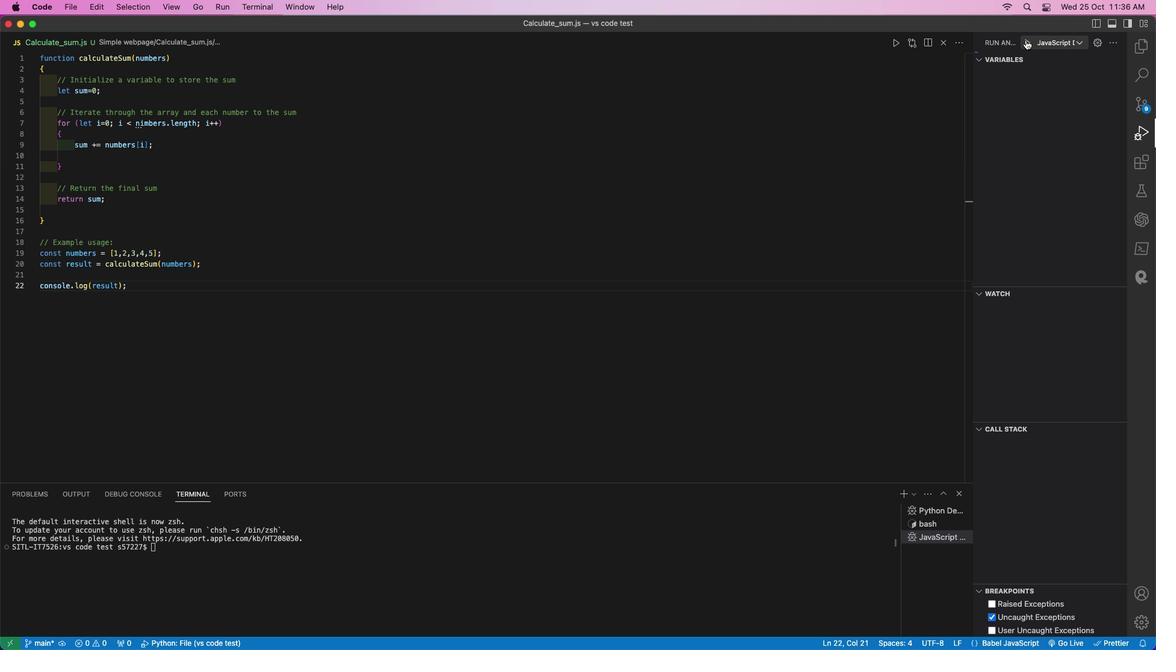 
Action: Mouse moved to (379, 585)
Screenshot: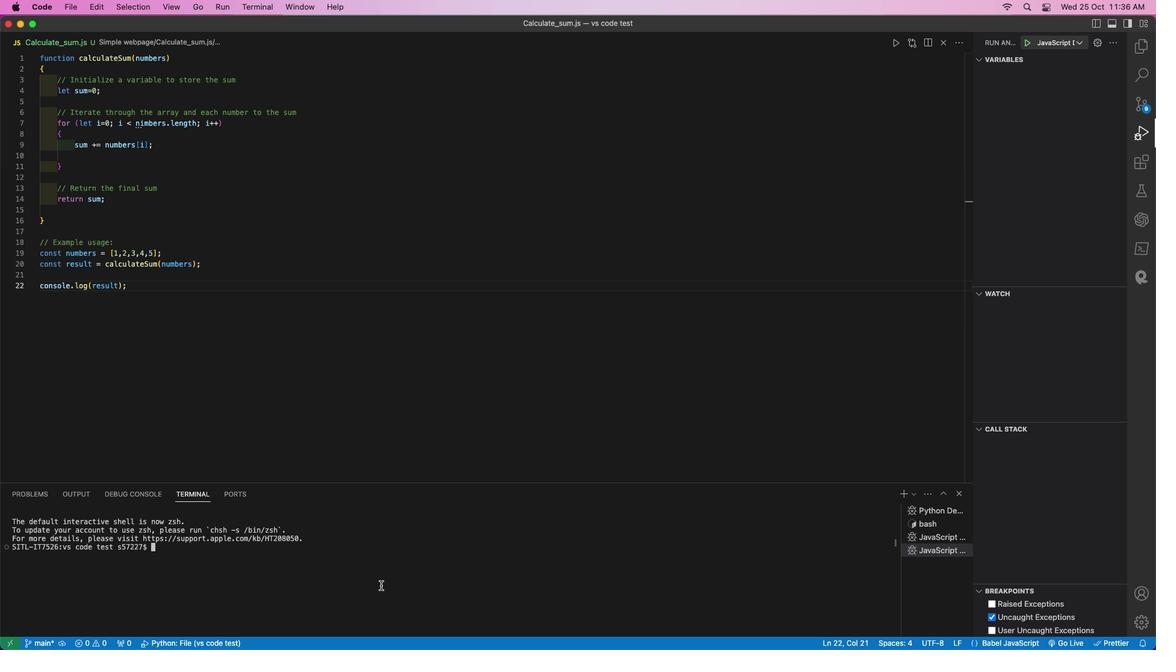 
Action: Mouse pressed left at (379, 585)
Screenshot: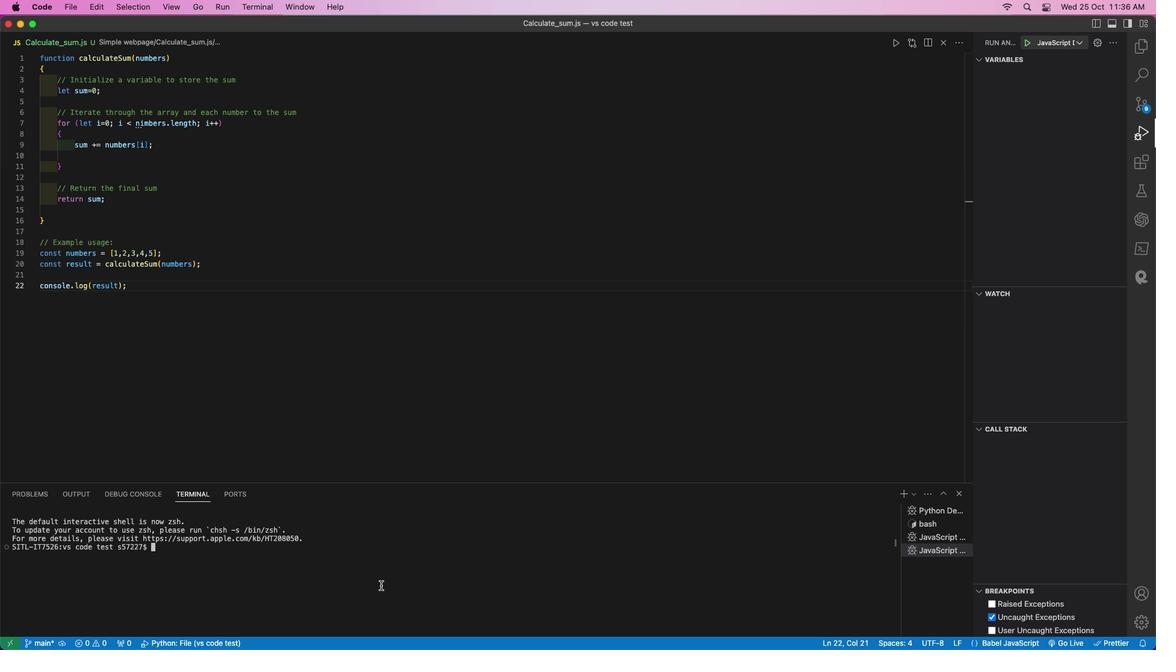 
Action: Mouse moved to (1070, 40)
Screenshot: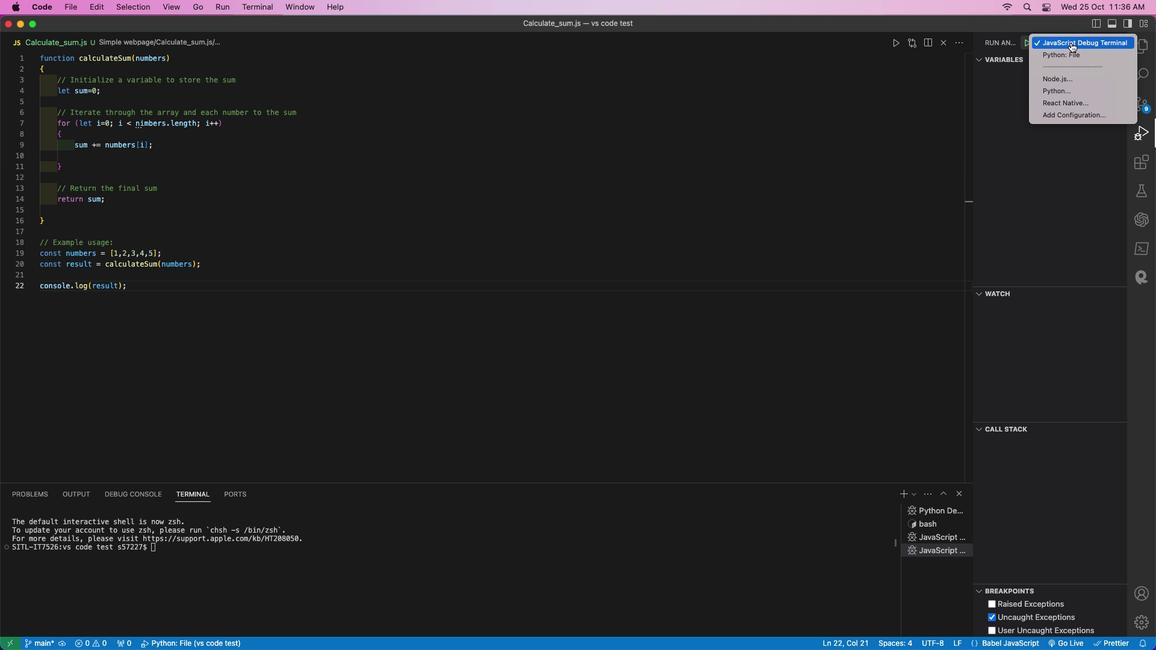 
Action: Mouse pressed left at (1070, 40)
Screenshot: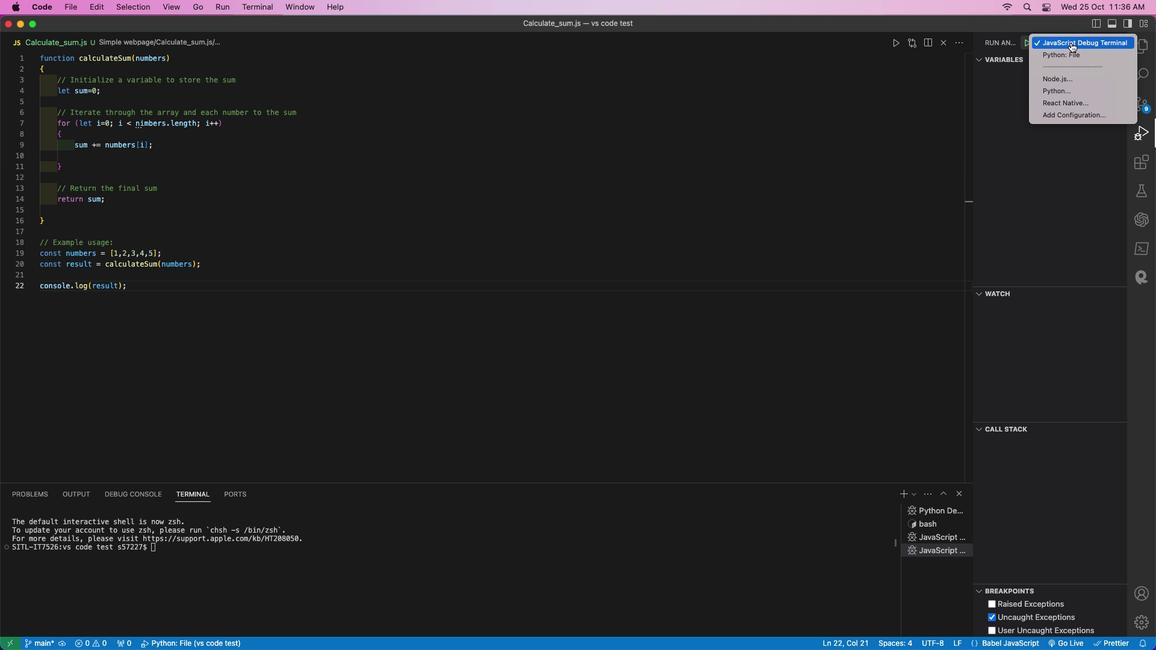 
Action: Mouse moved to (1070, 39)
Screenshot: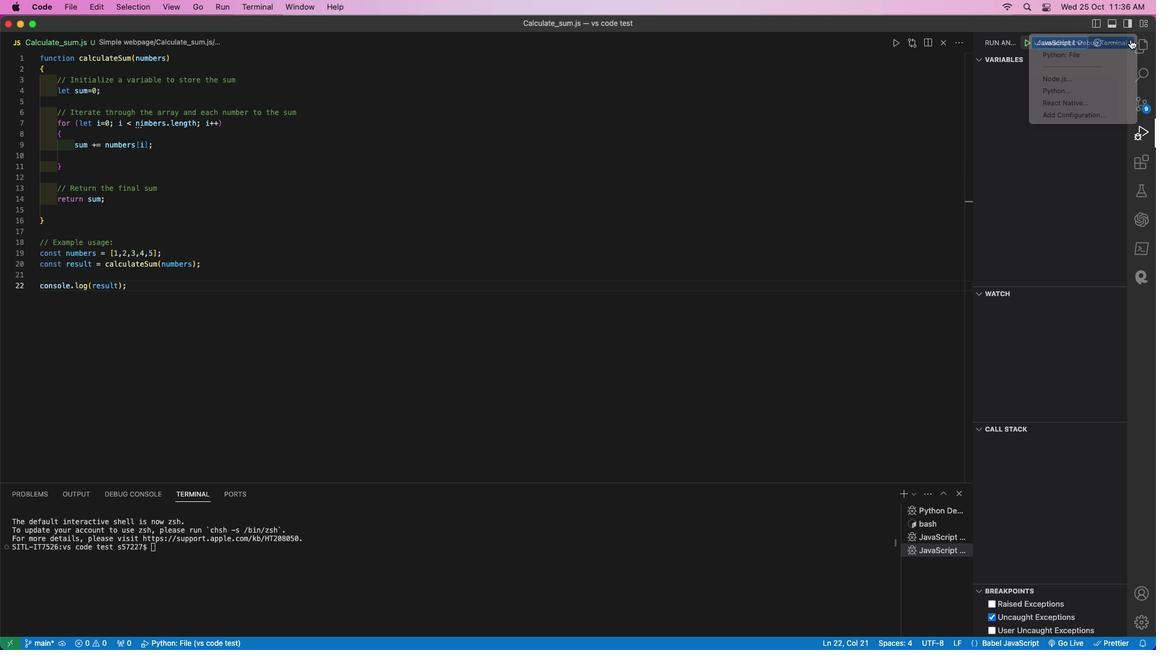 
Action: Mouse pressed left at (1070, 39)
Screenshot: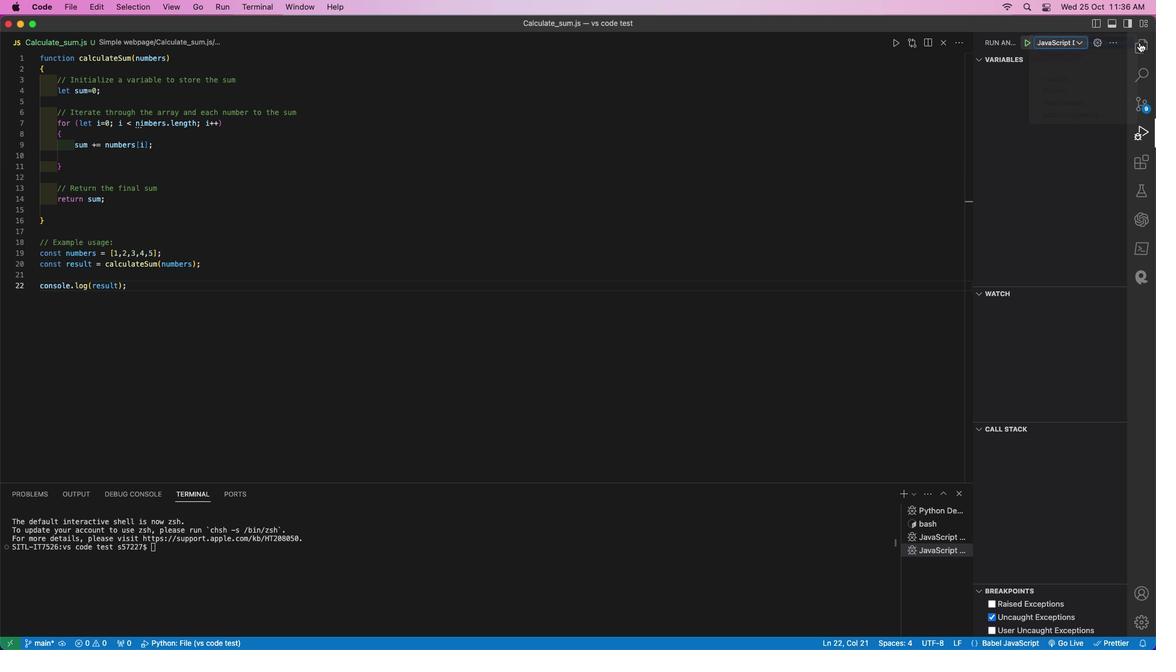 
Action: Mouse moved to (619, 242)
Screenshot: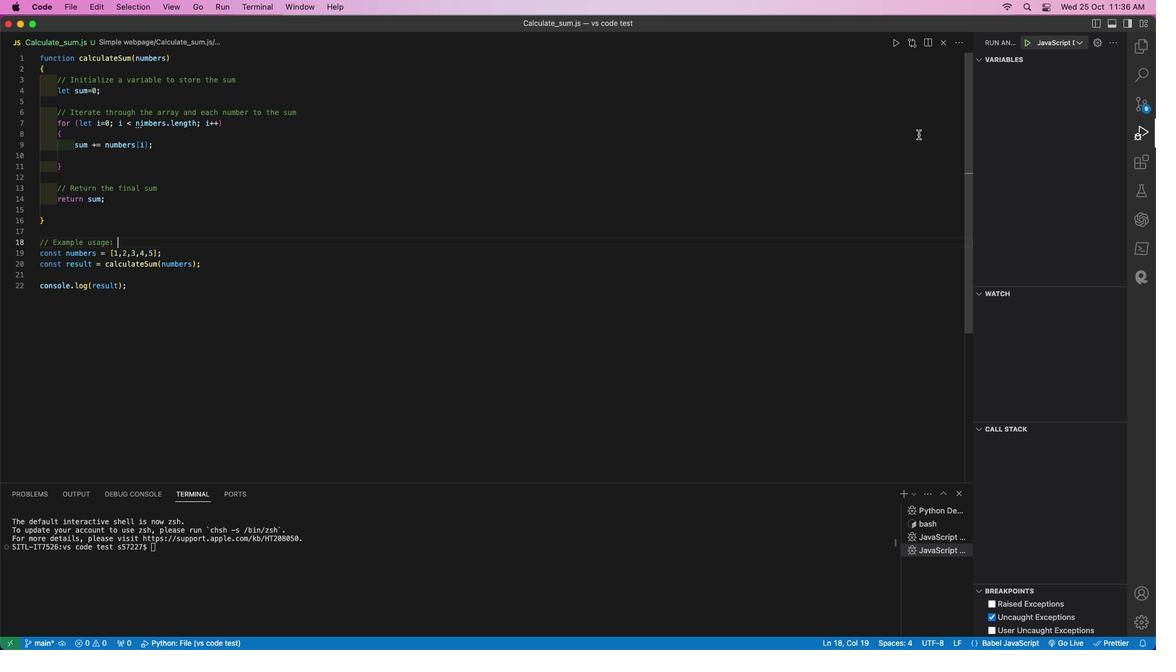 
Action: Mouse pressed left at (619, 242)
Screenshot: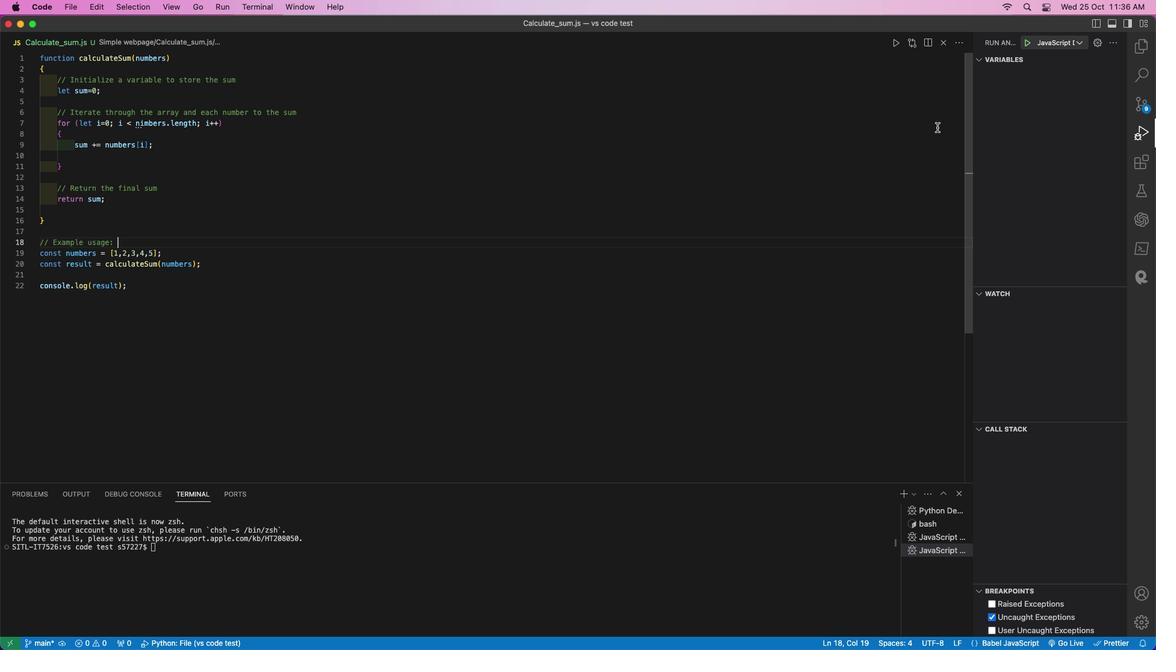 
Action: Mouse moved to (1141, 53)
Screenshot: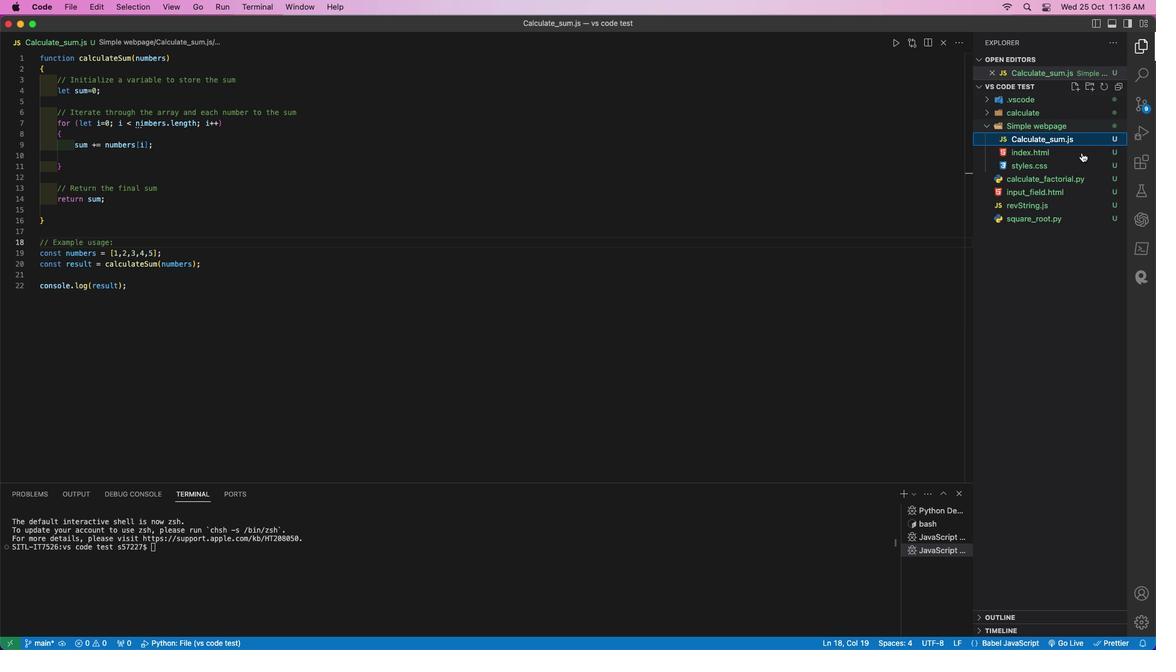 
Action: Mouse pressed left at (1141, 53)
Screenshot: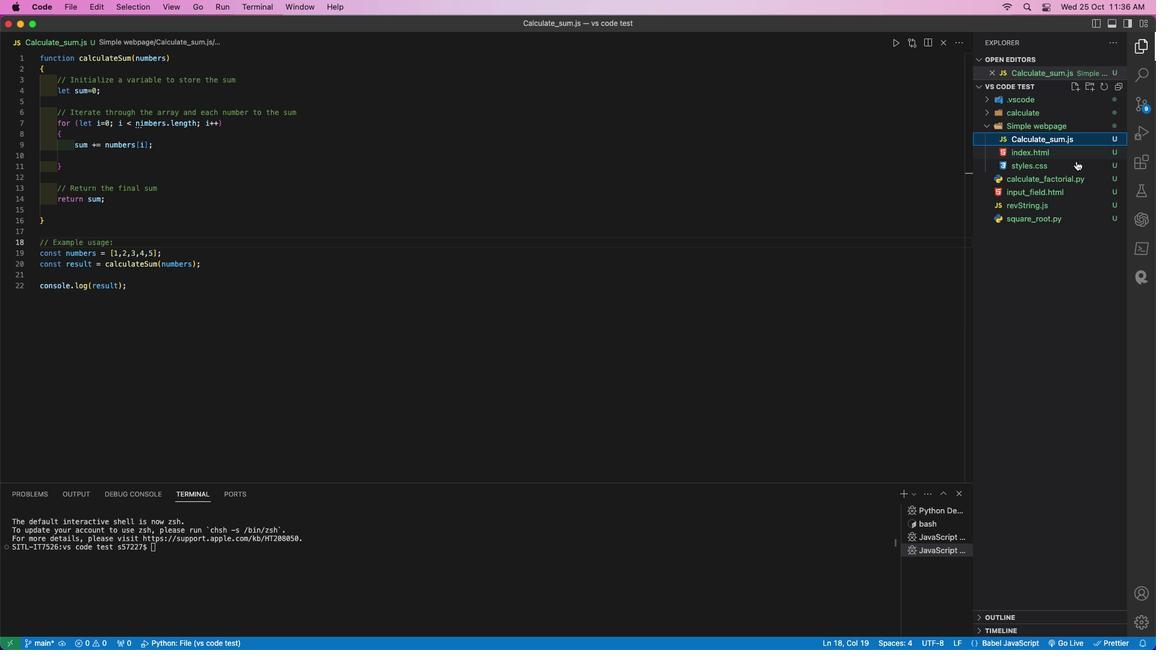 
Action: Mouse moved to (1037, 134)
Screenshot: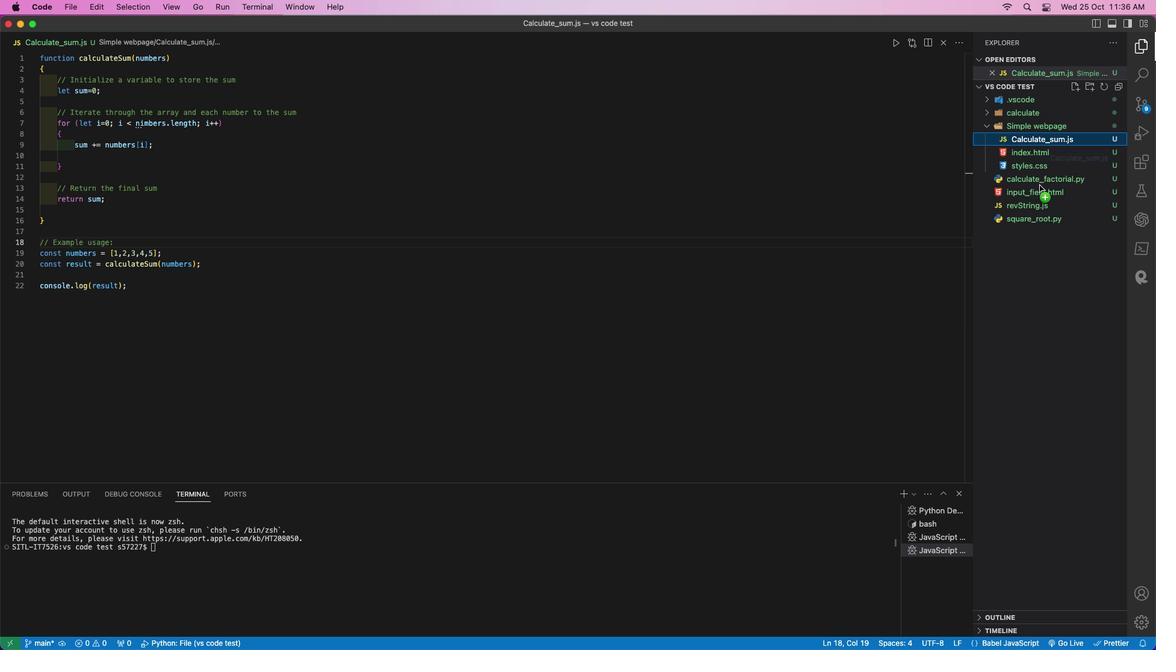 
Action: Mouse pressed left at (1037, 134)
Screenshot: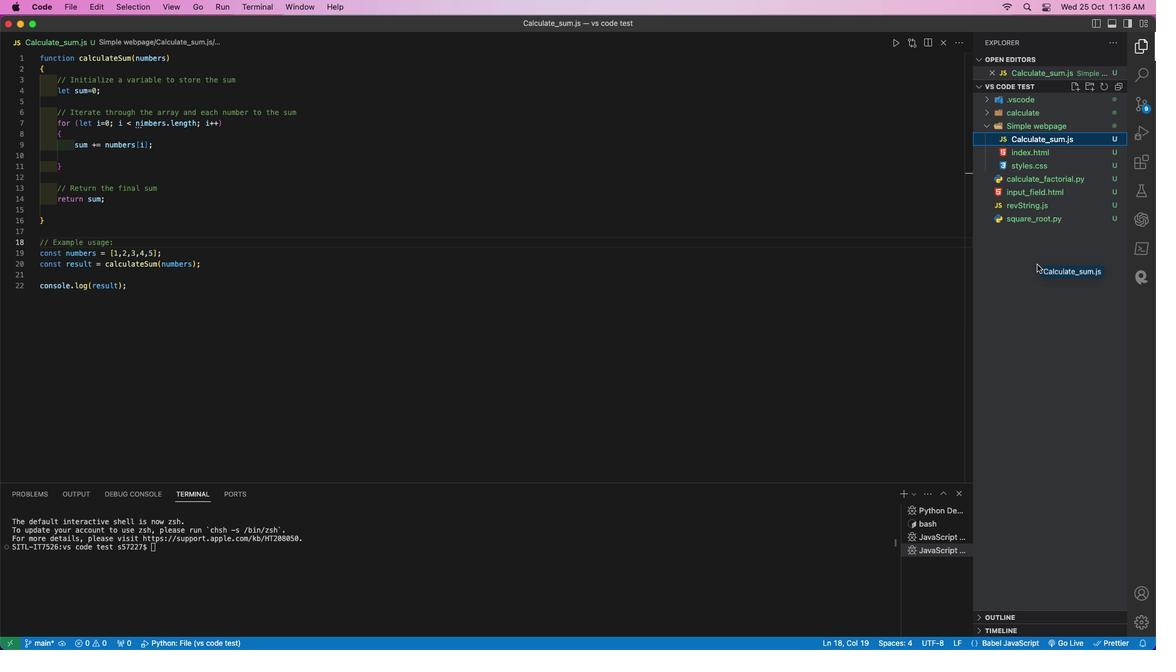 
Action: Mouse moved to (587, 355)
Screenshot: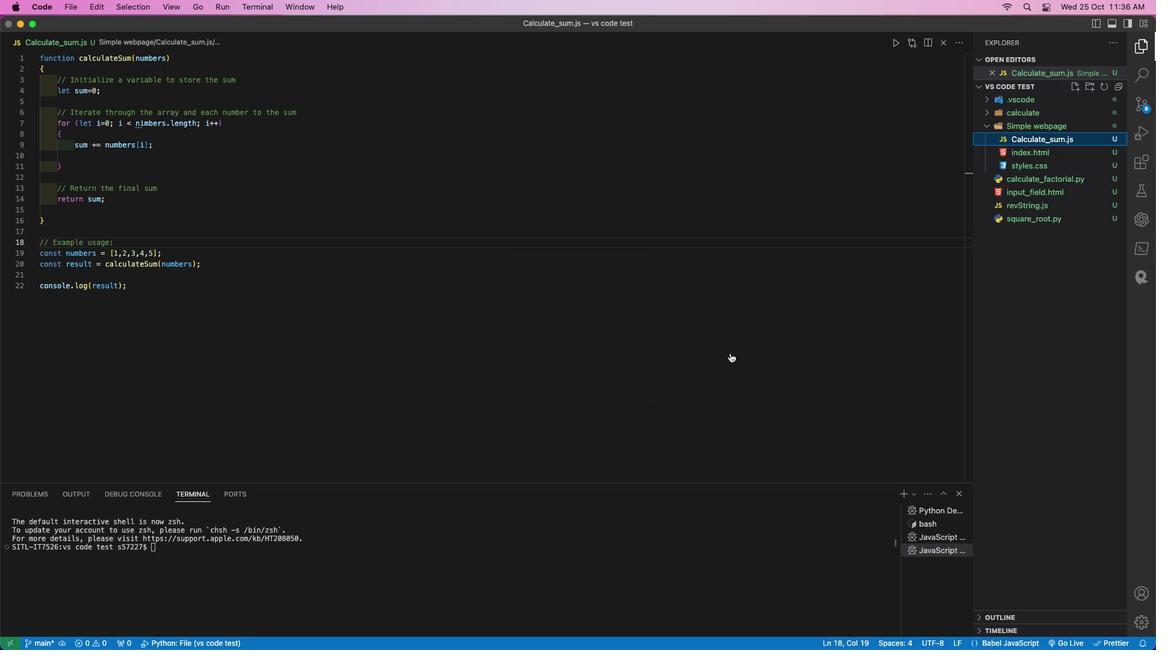 
Action: Mouse pressed left at (587, 355)
Screenshot: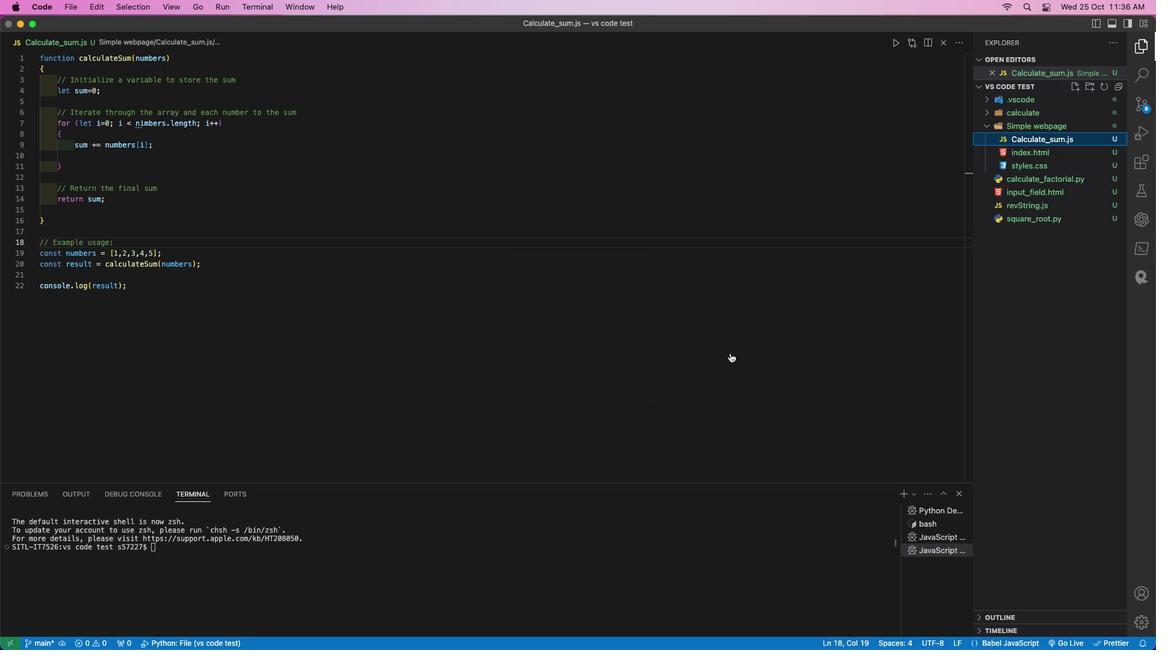 
Action: Mouse moved to (346, 557)
Screenshot: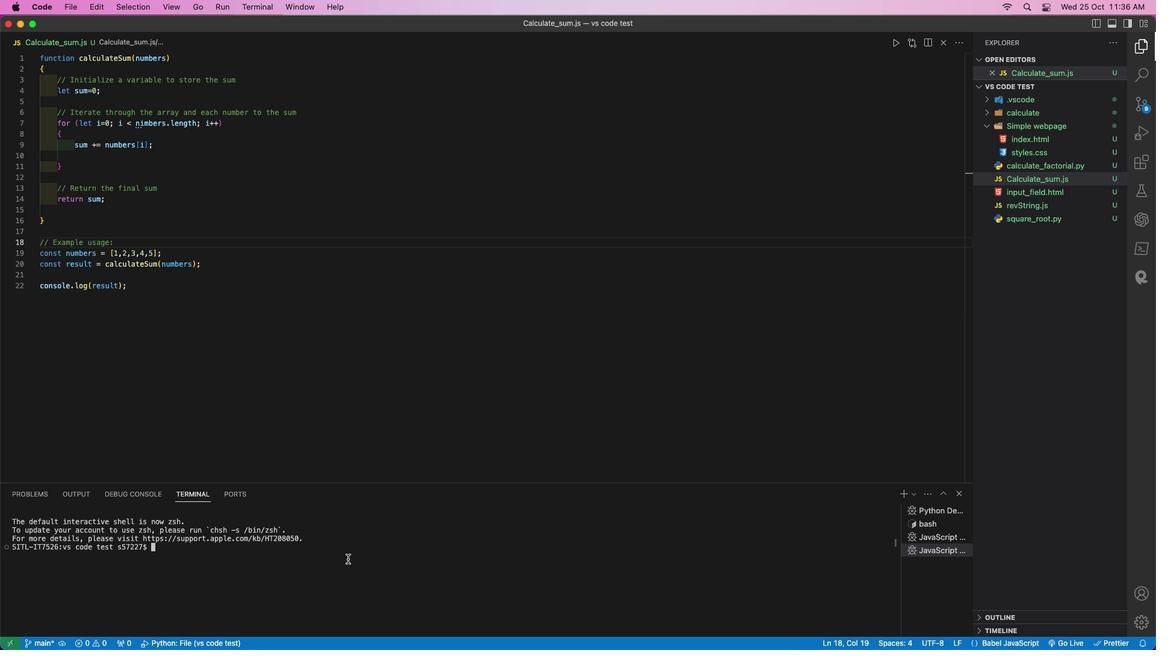 
Action: Mouse pressed left at (346, 557)
Screenshot: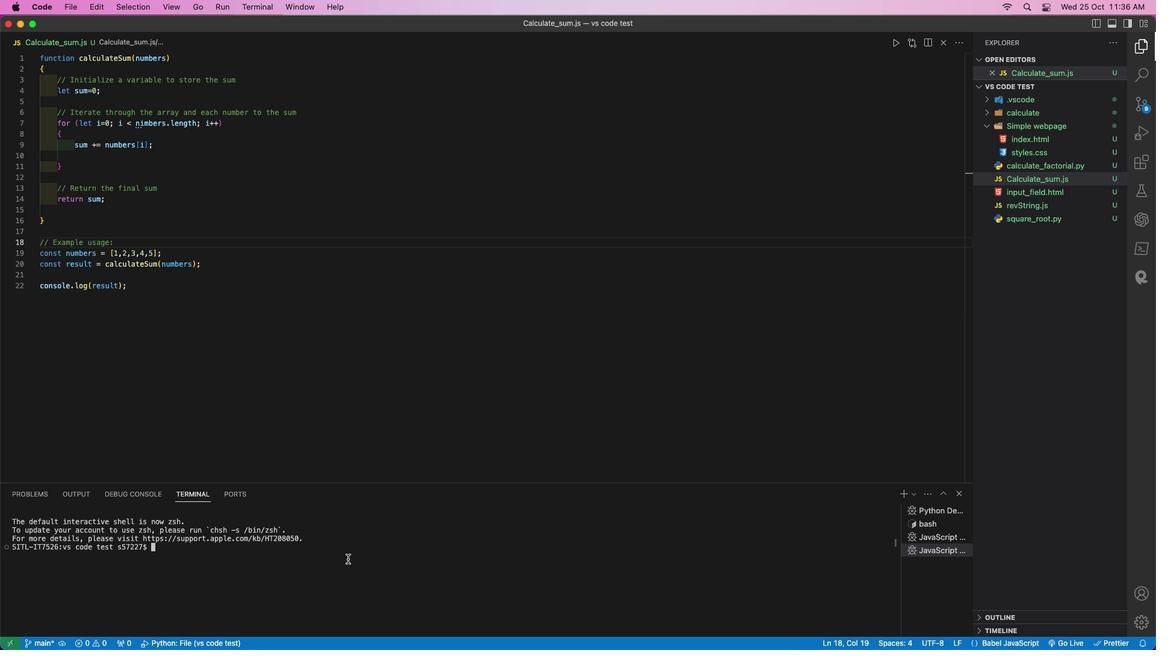 
Action: Mouse moved to (346, 558)
Screenshot: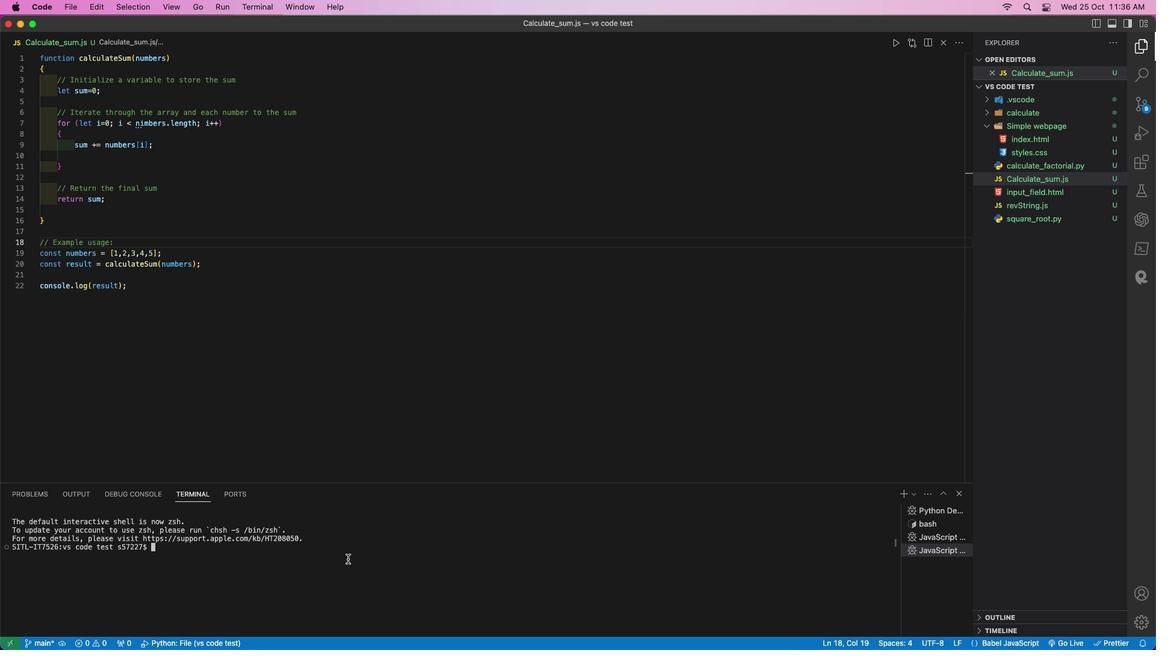 
Action: Key pressed 'n''o''d''e'Key.spaceKey.shift_r'C''a''l''c''u''l''a''t''e'Key.shift_rKey.shift'_''s''u''m''.''h''s'Key.backspace'j'Key.backspaceKey.backspace'j''s'Key.enter
Screenshot: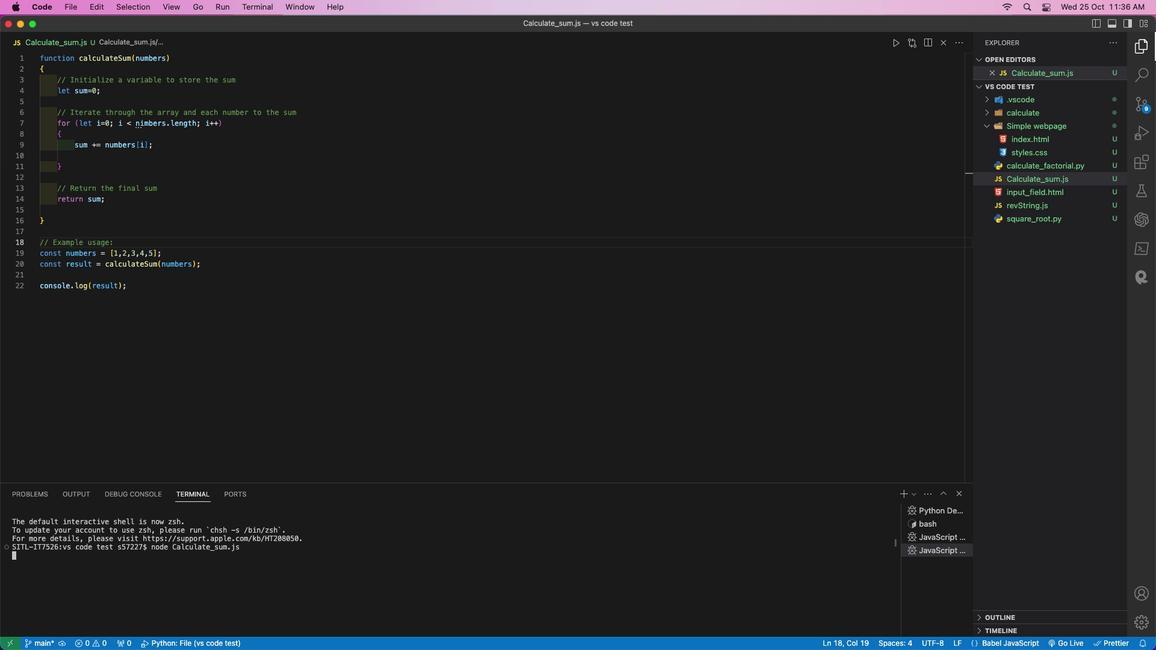 
Action: Mouse moved to (164, 544)
Screenshot: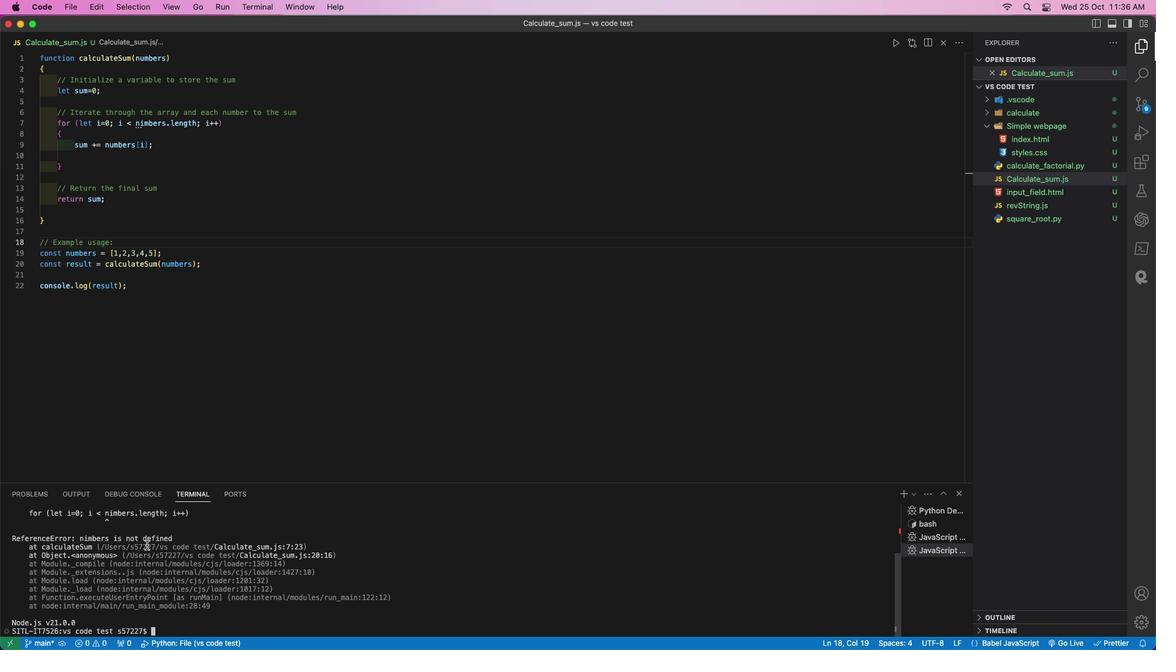 
Action: Mouse scrolled (164, 544) with delta (0, -1)
Screenshot: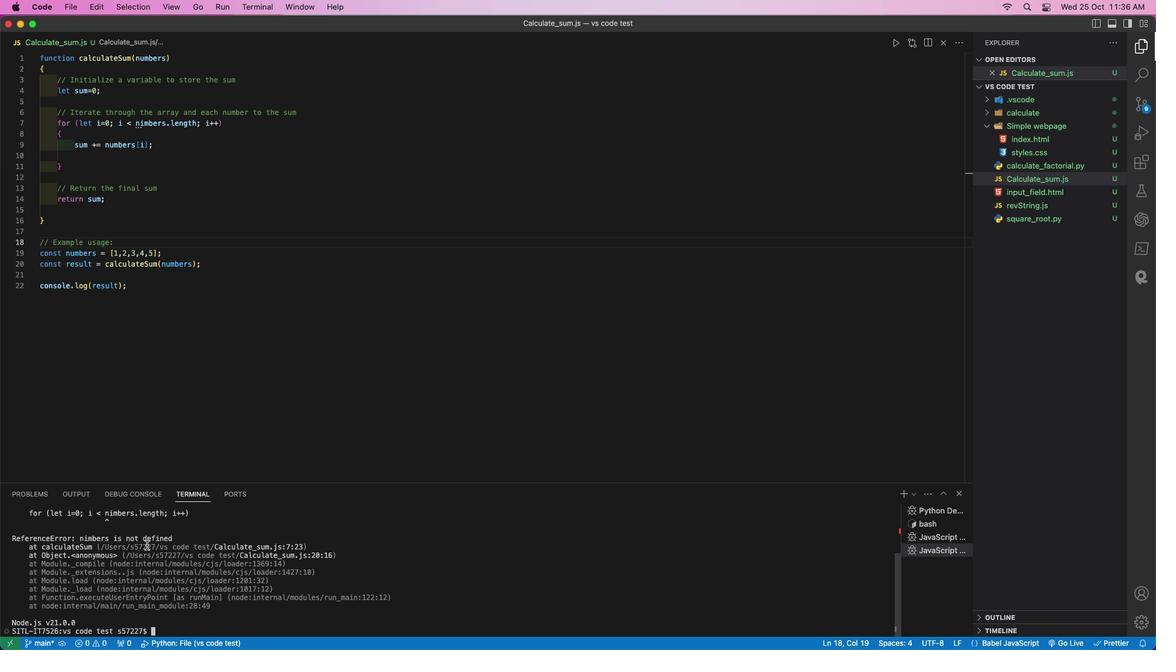 
Action: Mouse moved to (156, 542)
Screenshot: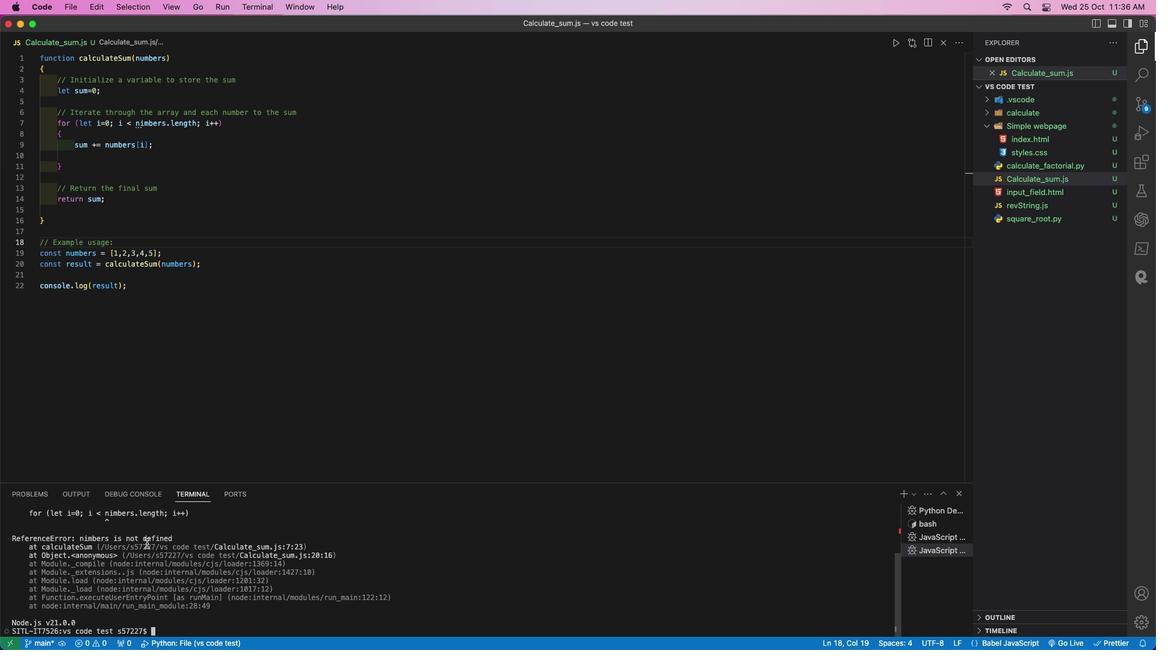 
Action: Mouse scrolled (156, 542) with delta (0, -1)
Screenshot: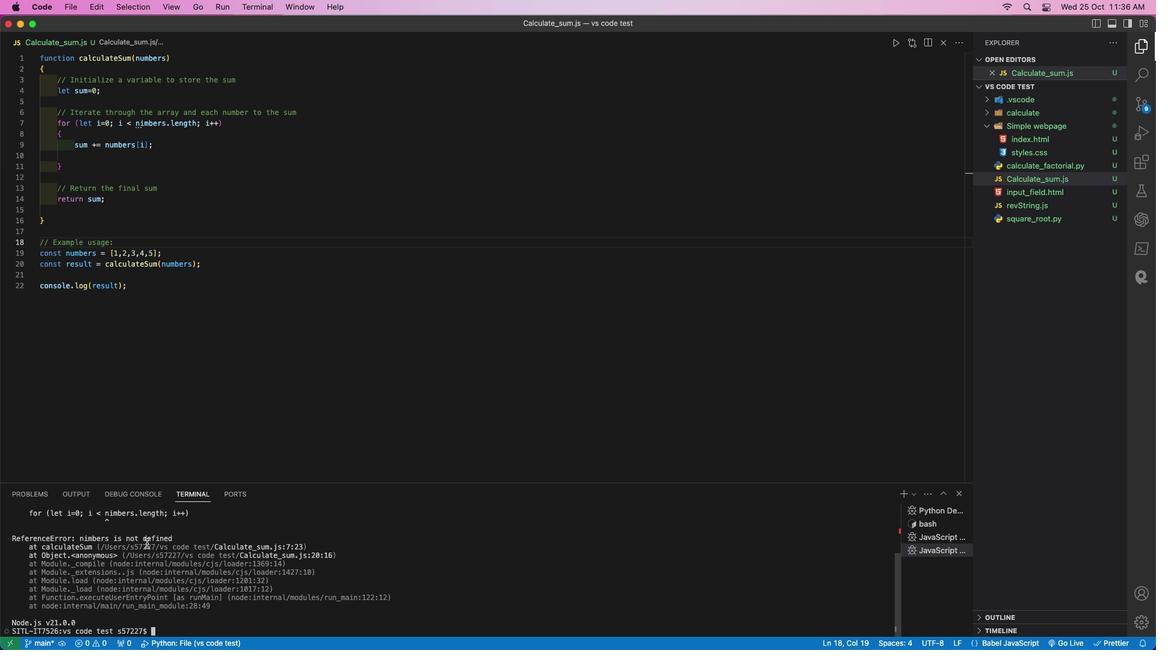 
Action: Mouse moved to (145, 542)
Screenshot: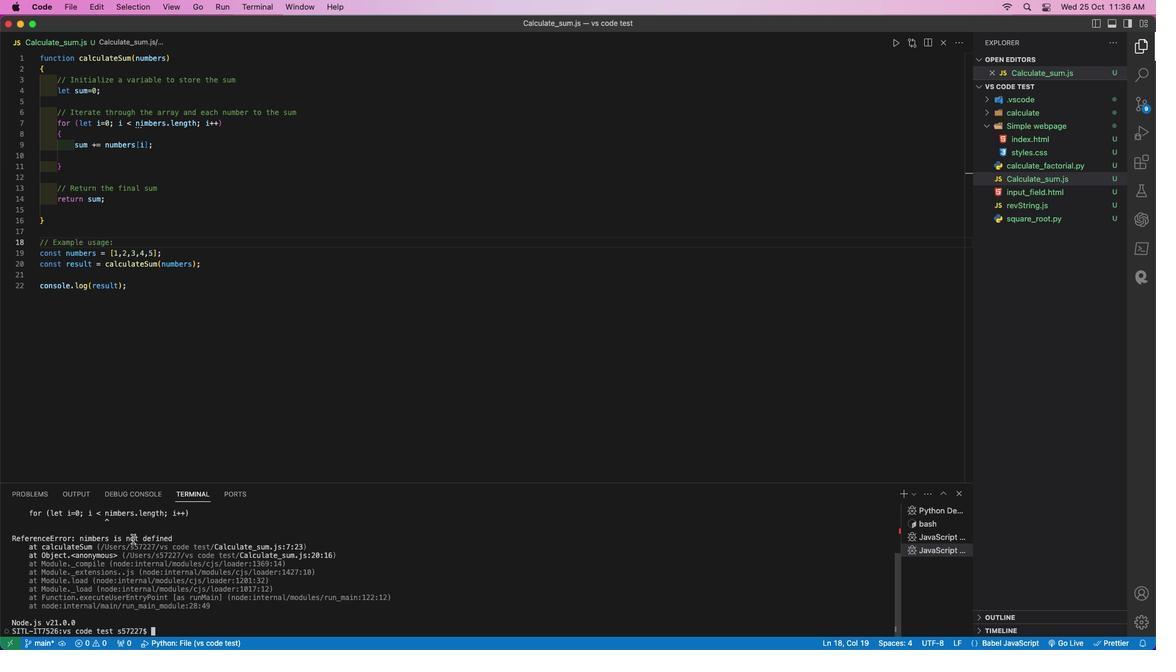 
Action: Mouse scrolled (145, 542) with delta (0, -1)
Screenshot: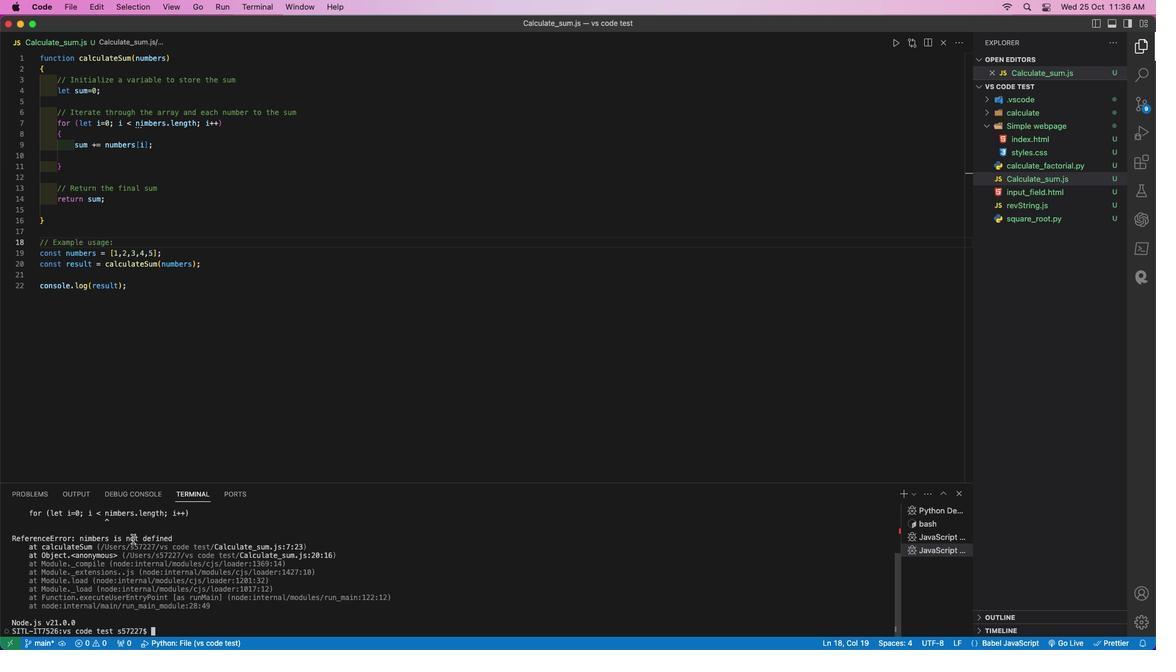 
Action: Mouse moved to (143, 116)
Screenshot: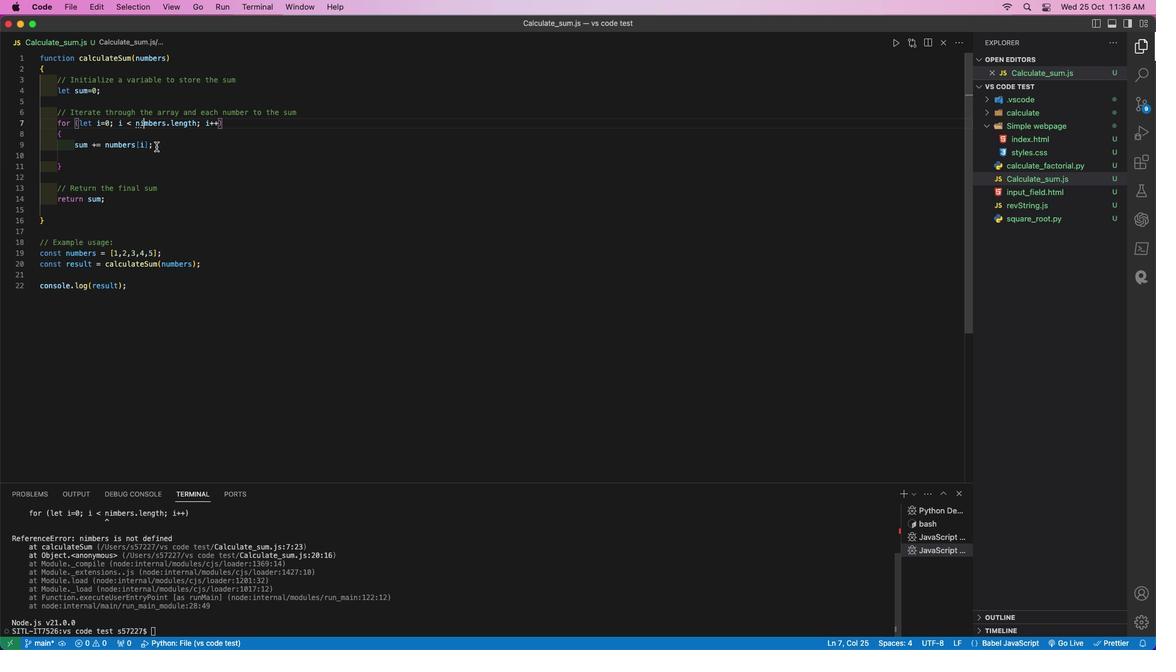 
Action: Mouse pressed left at (143, 116)
Screenshot: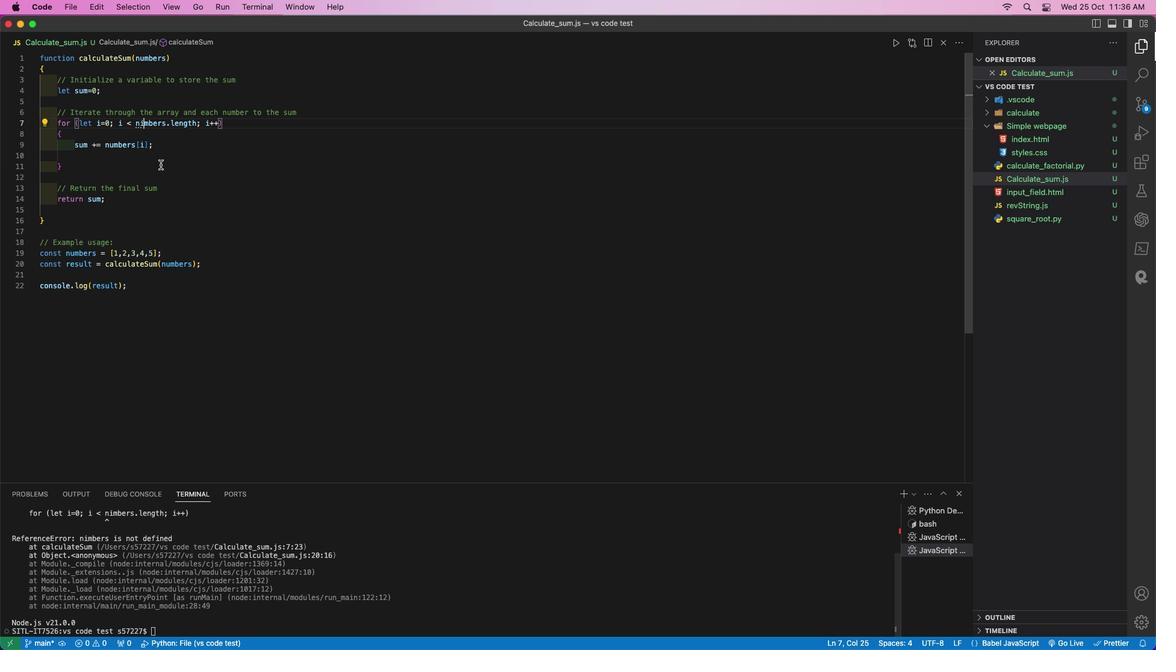 
Action: Mouse moved to (95, 203)
Screenshot: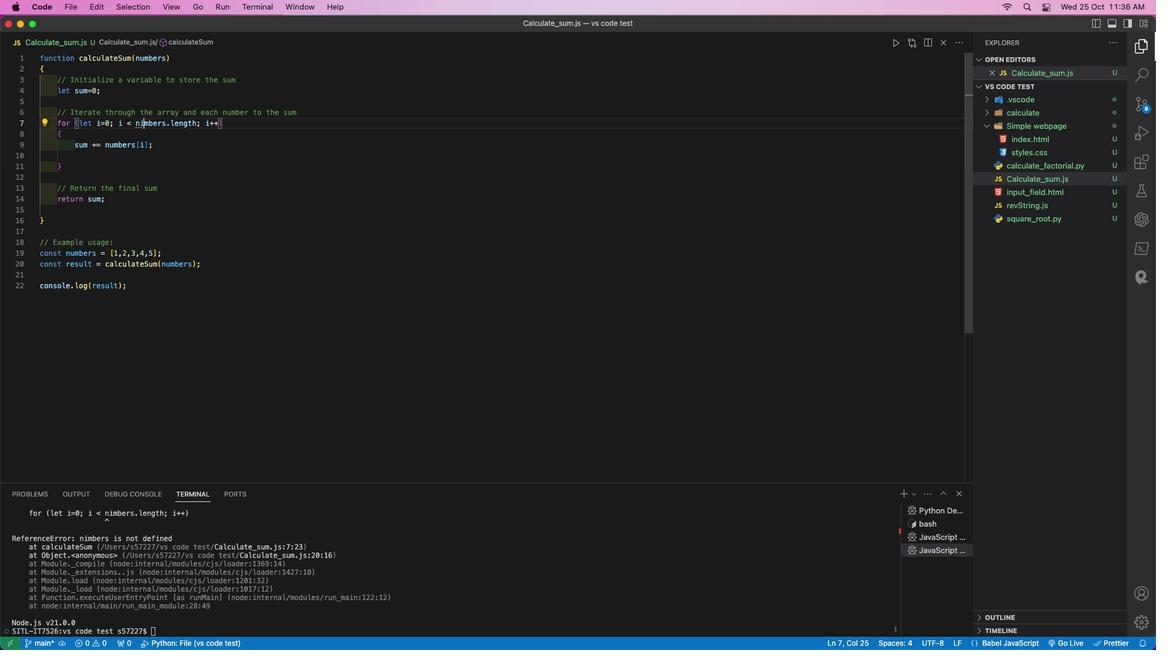 
Action: Key pressed Key.backspace'u'
Screenshot: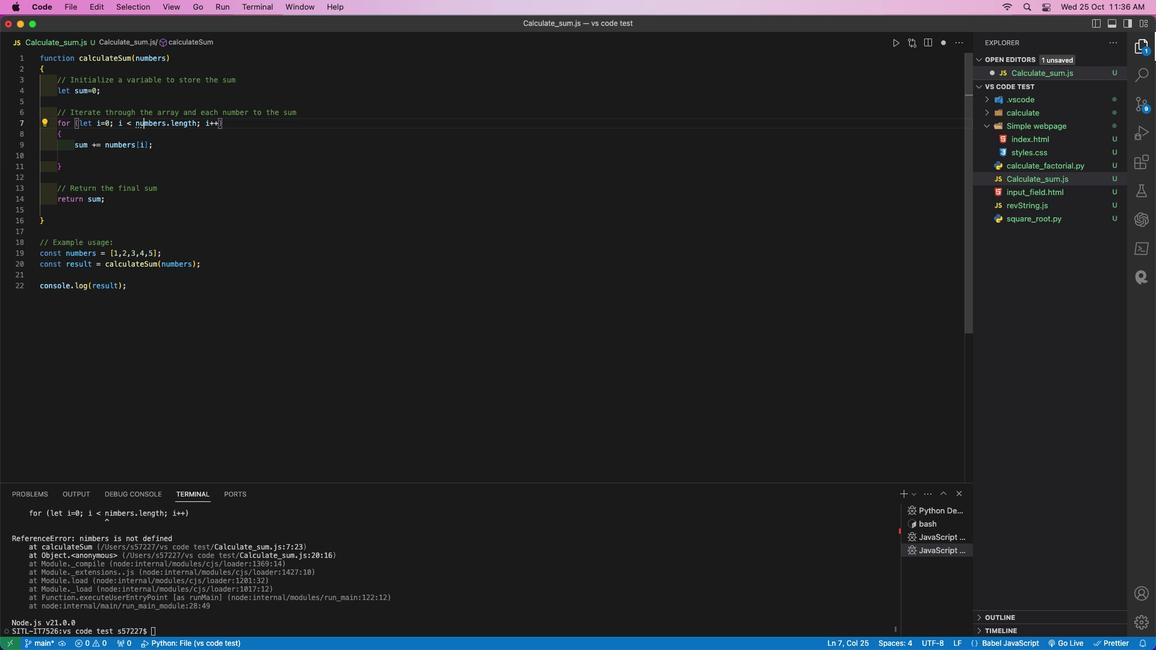 
Action: Mouse moved to (278, 392)
Screenshot: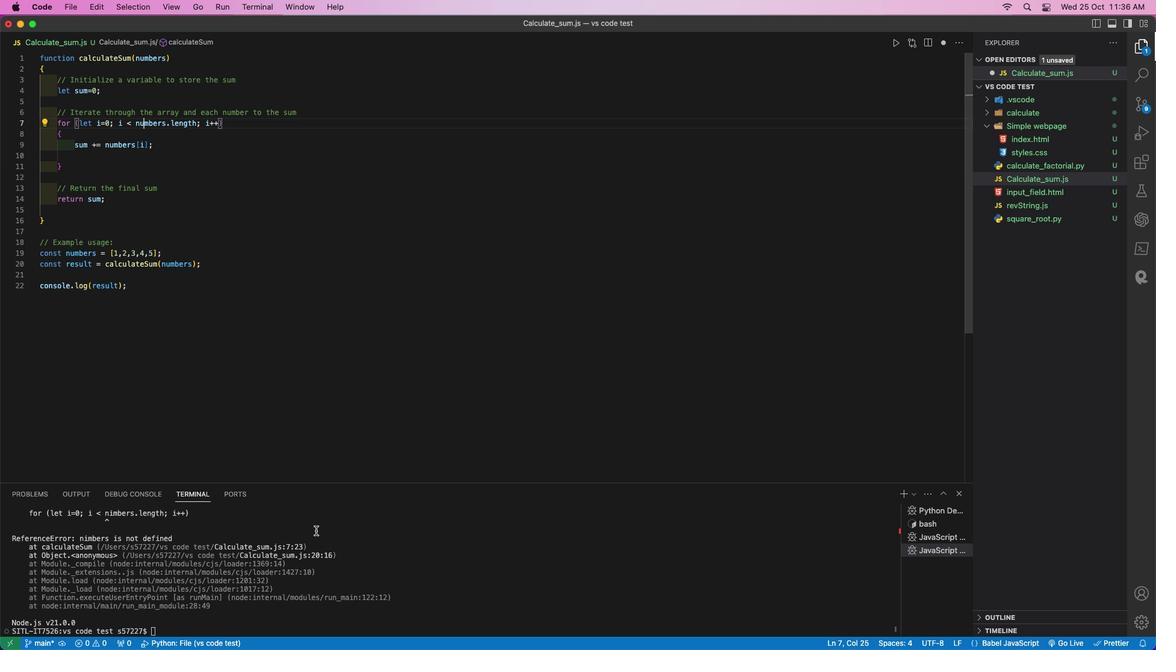 
Action: Mouse scrolled (278, 392) with delta (0, 0)
Screenshot: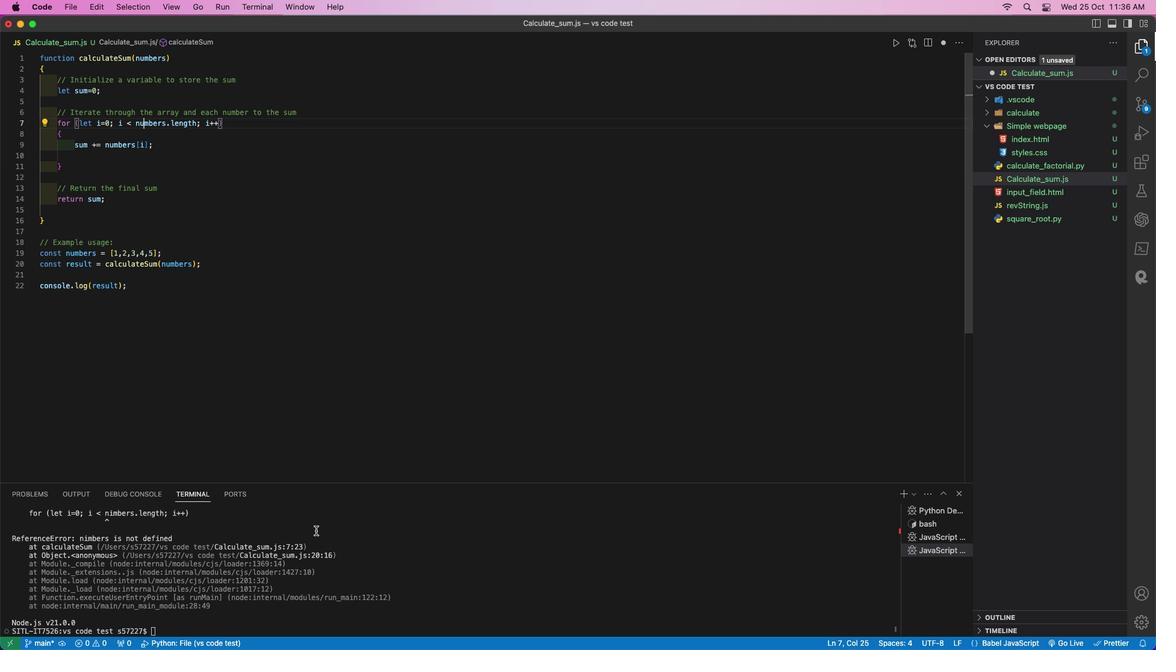 
Action: Mouse moved to (290, 432)
Screenshot: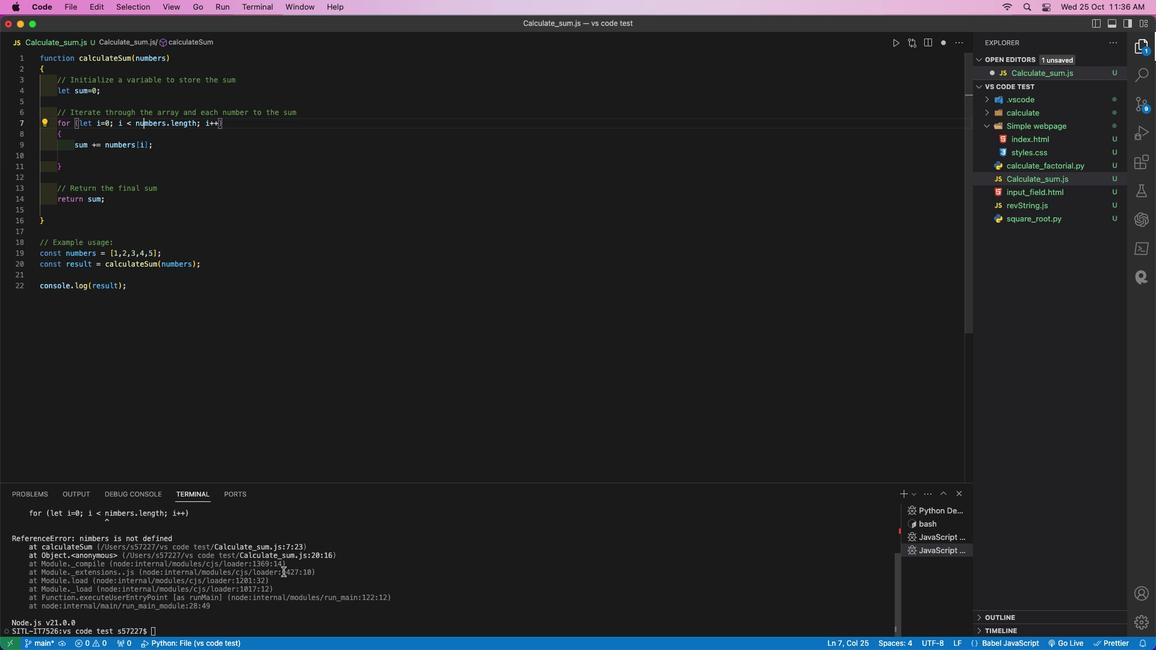 
Action: Mouse scrolled (290, 432) with delta (0, 0)
Screenshot: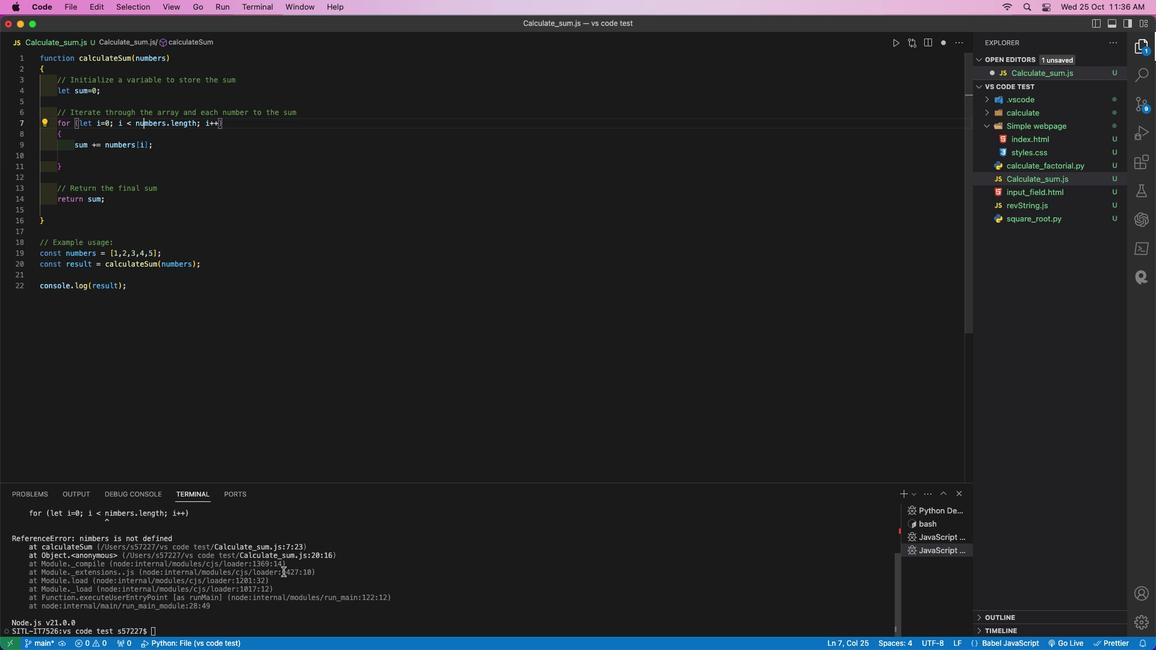
Action: Mouse moved to (227, 622)
Screenshot: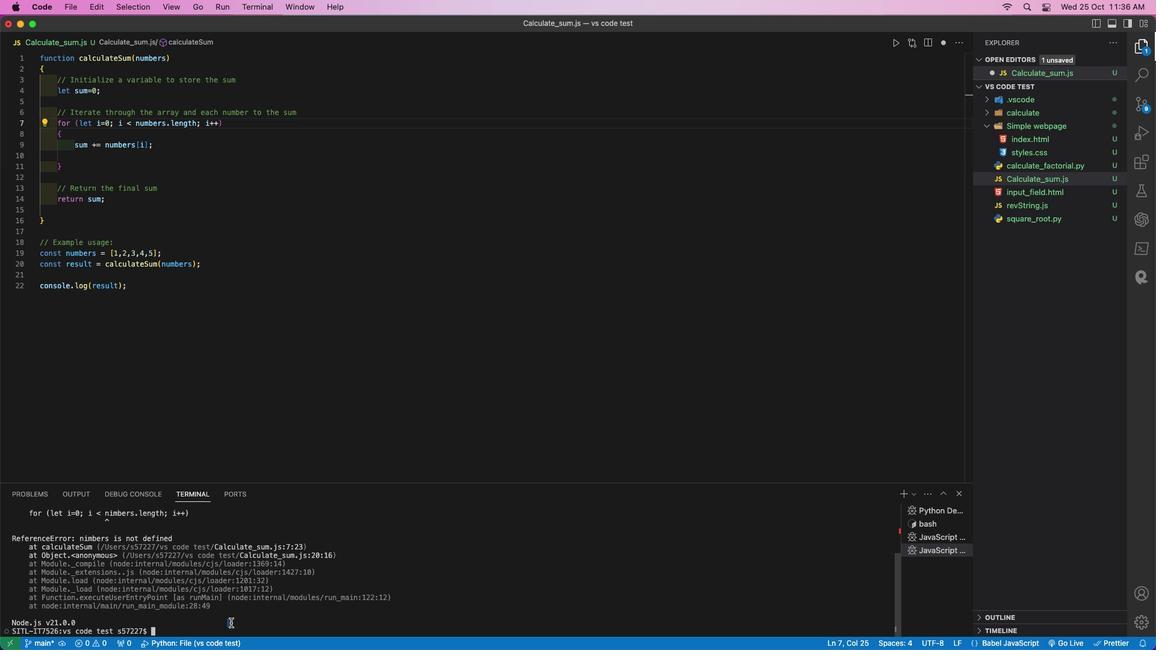 
Action: Mouse pressed left at (227, 622)
Screenshot: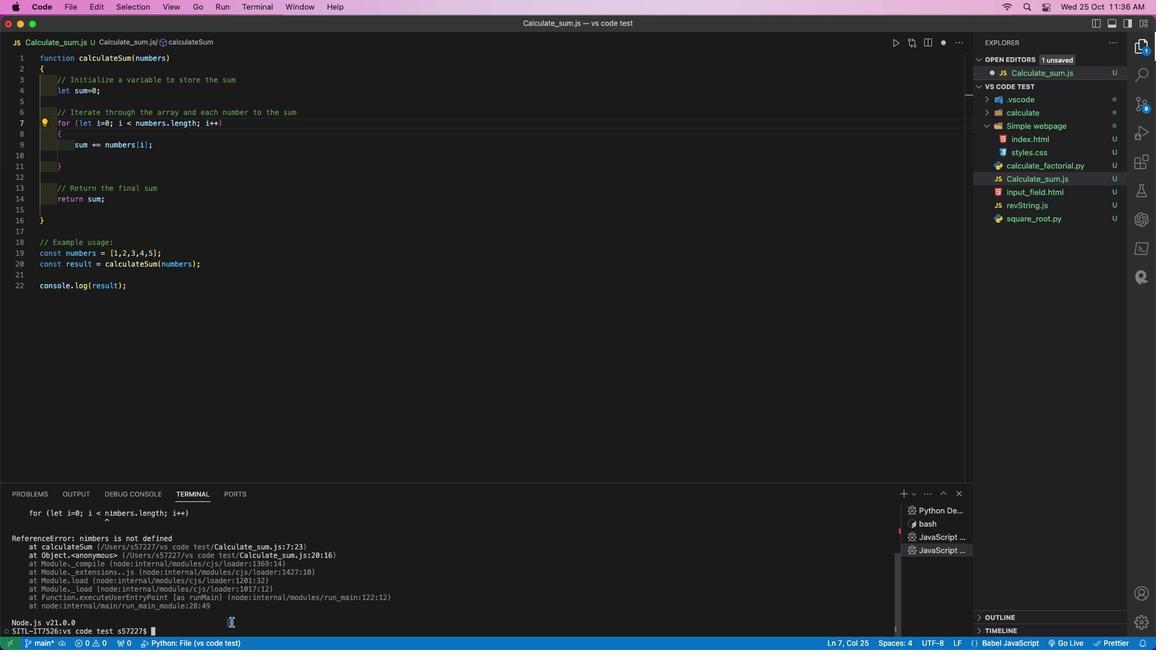 
Action: Mouse moved to (1105, 58)
Screenshot: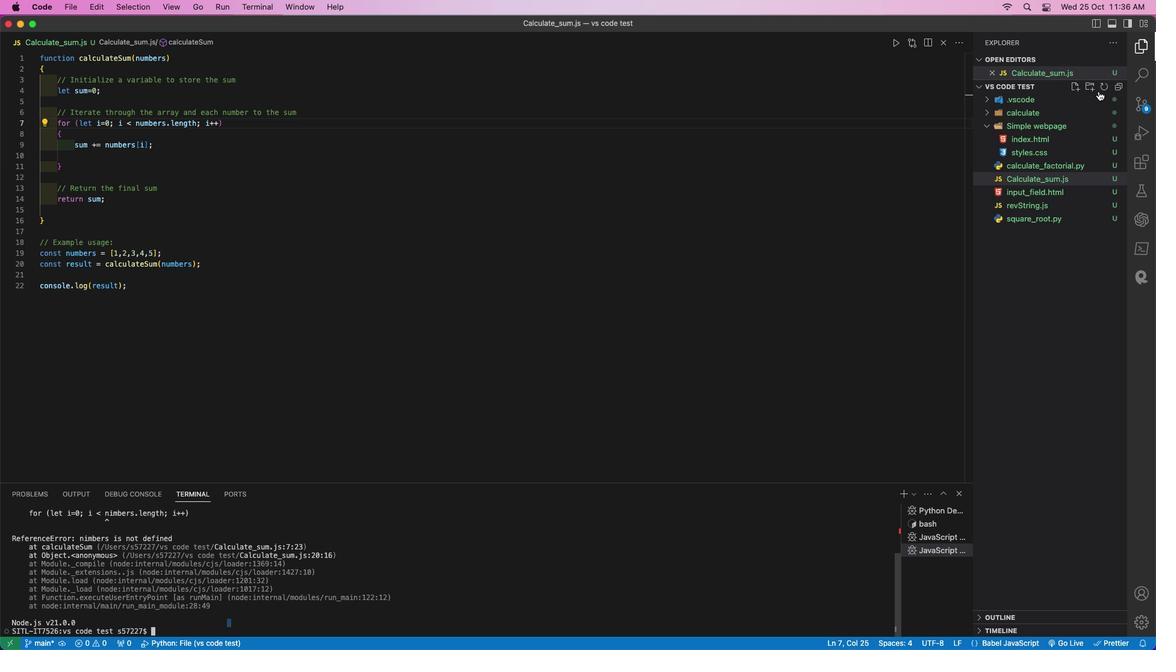 
Action: Mouse pressed left at (1105, 58)
Screenshot: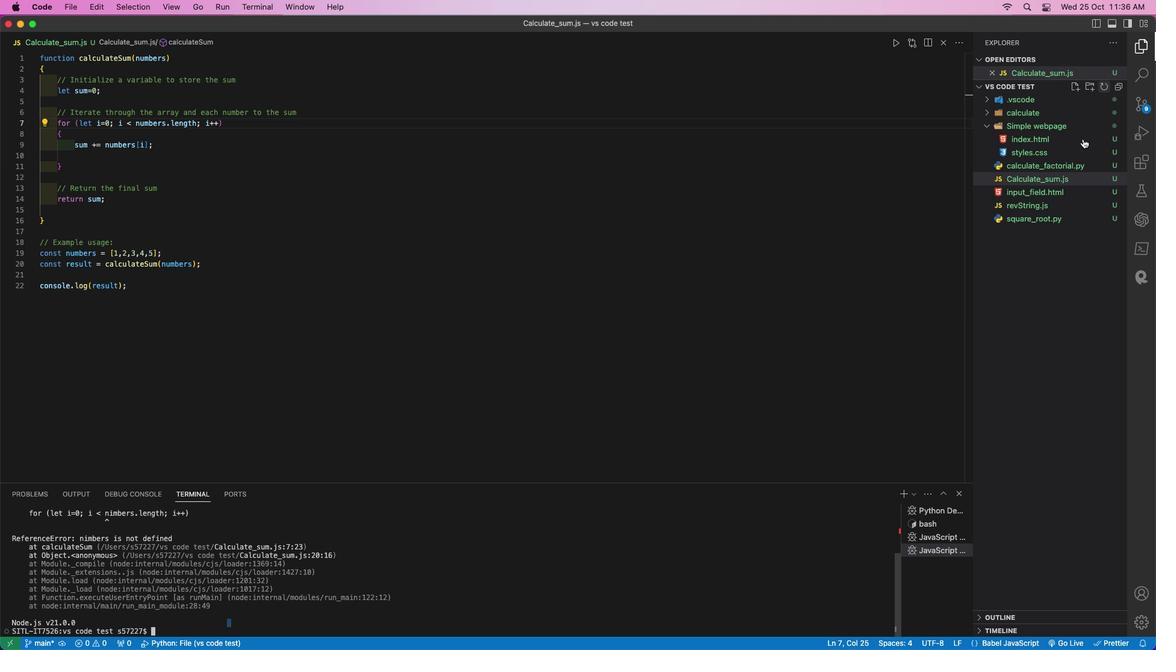 
Action: Mouse moved to (227, 616)
Screenshot: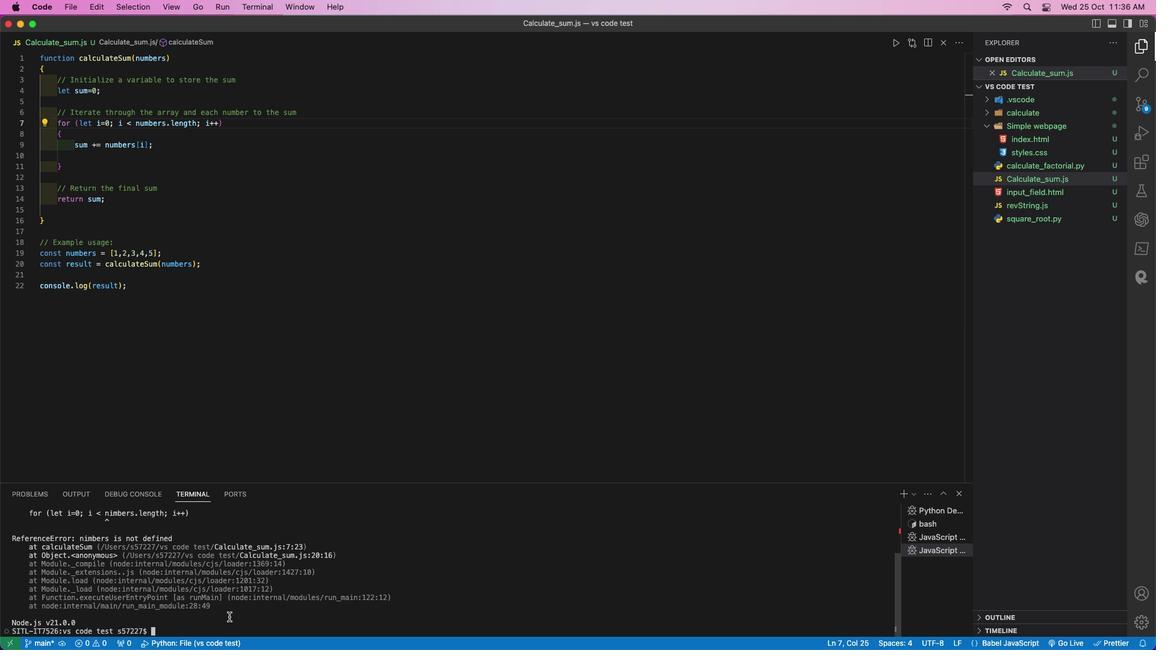 
Action: Mouse pressed left at (227, 616)
Screenshot: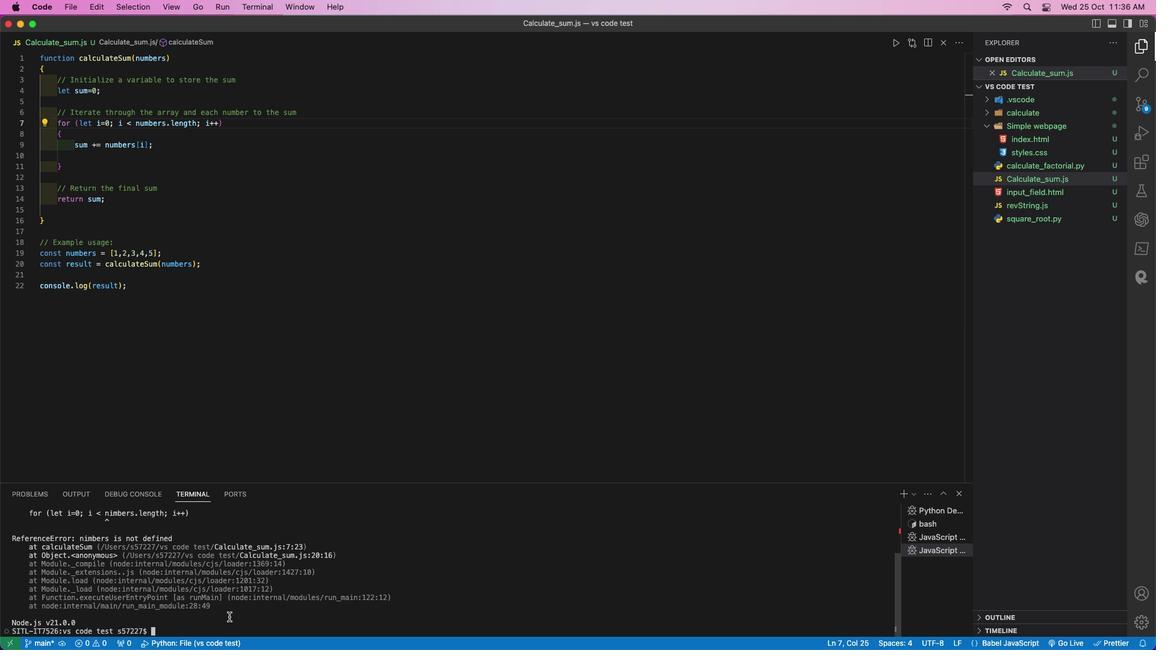 
Action: Mouse moved to (227, 615)
Screenshot: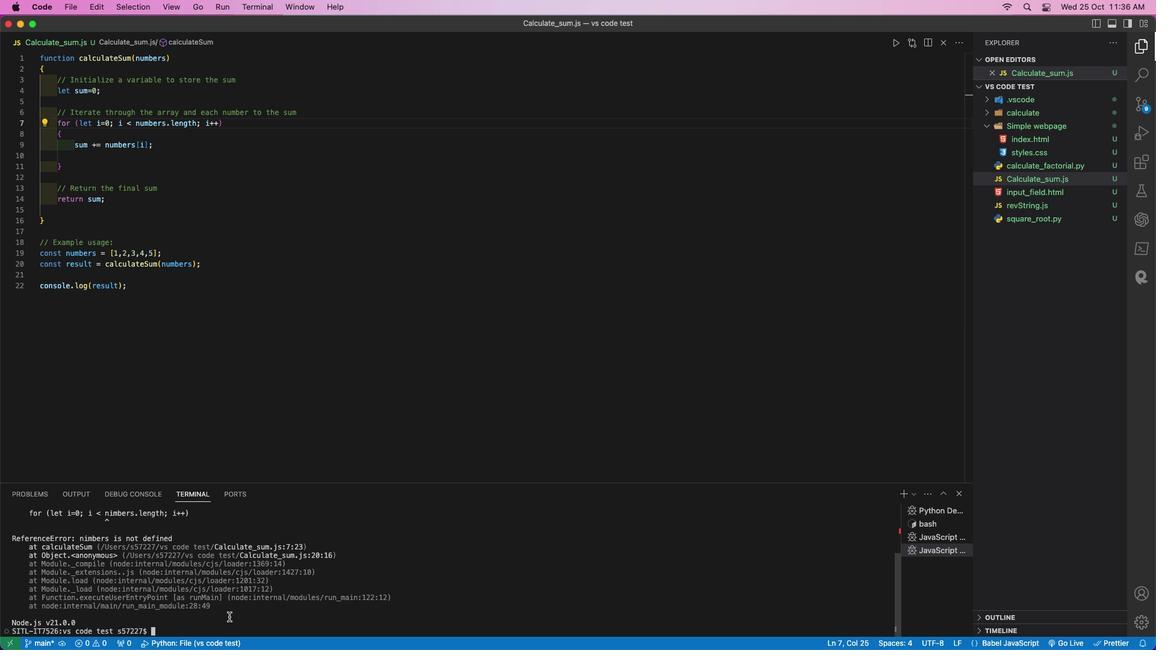 
Action: Key pressed 'c'Key.backspace'n''o''d''e'Key.spaceKey.shift_r'C''a''l''c''u''l''a''t''e'Key.shift'_''s''u''m''.''j''s'Key.enter
Screenshot: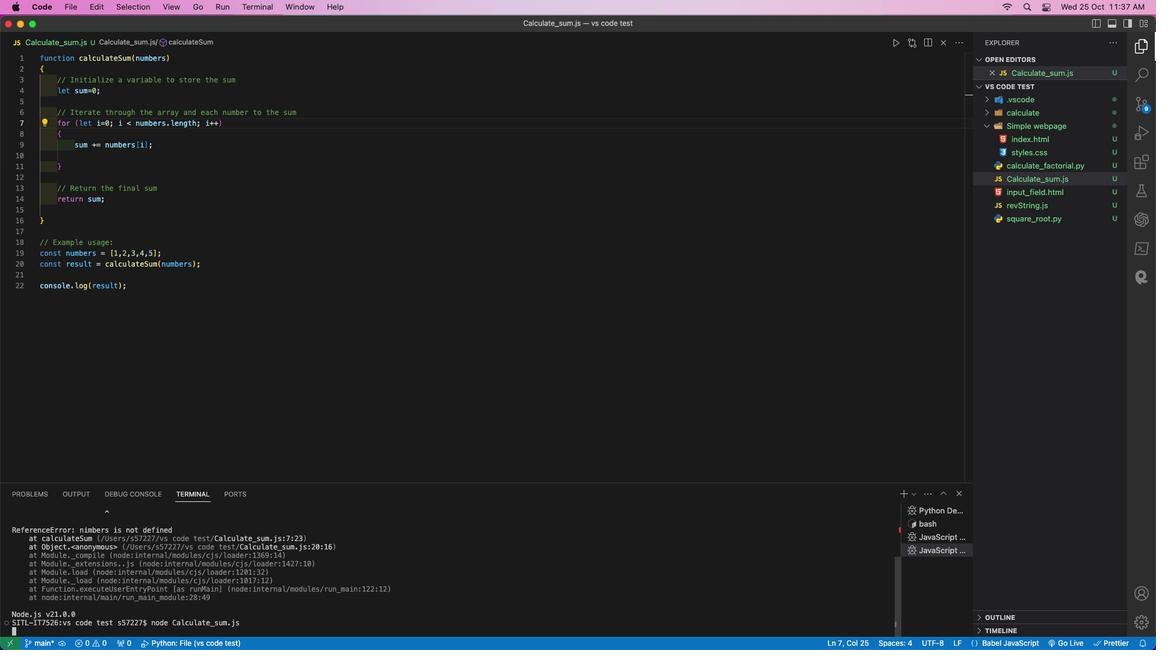 
Action: Mouse moved to (45, 613)
Screenshot: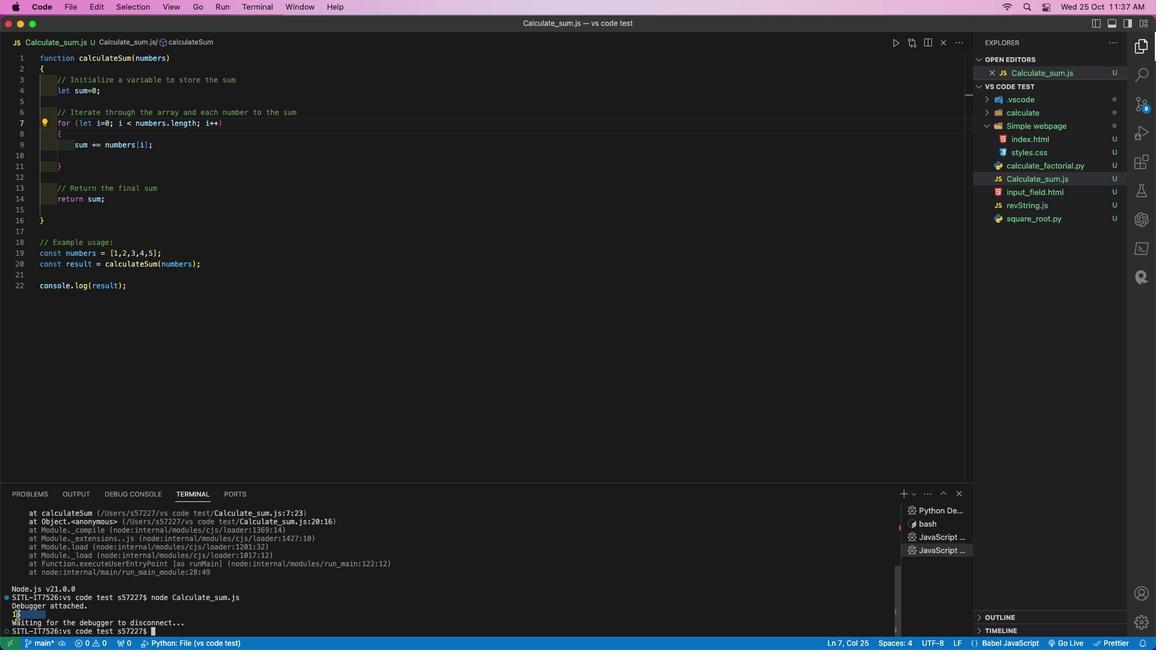 
Action: Mouse pressed left at (45, 613)
Screenshot: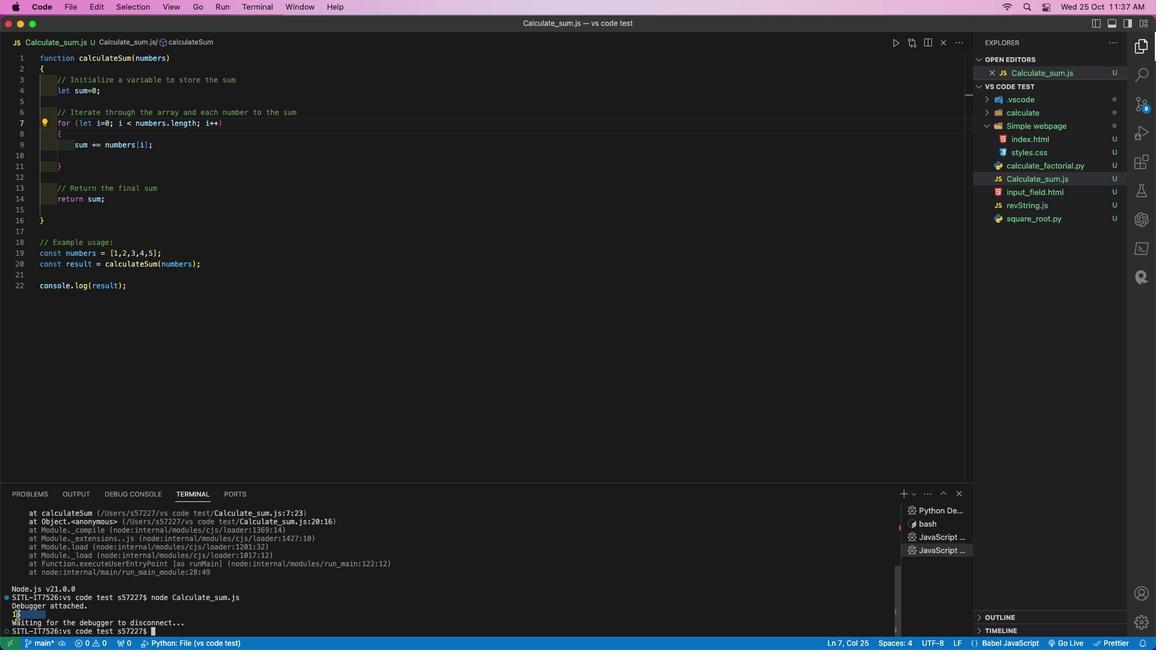 
Action: Mouse moved to (233, 453)
Screenshot: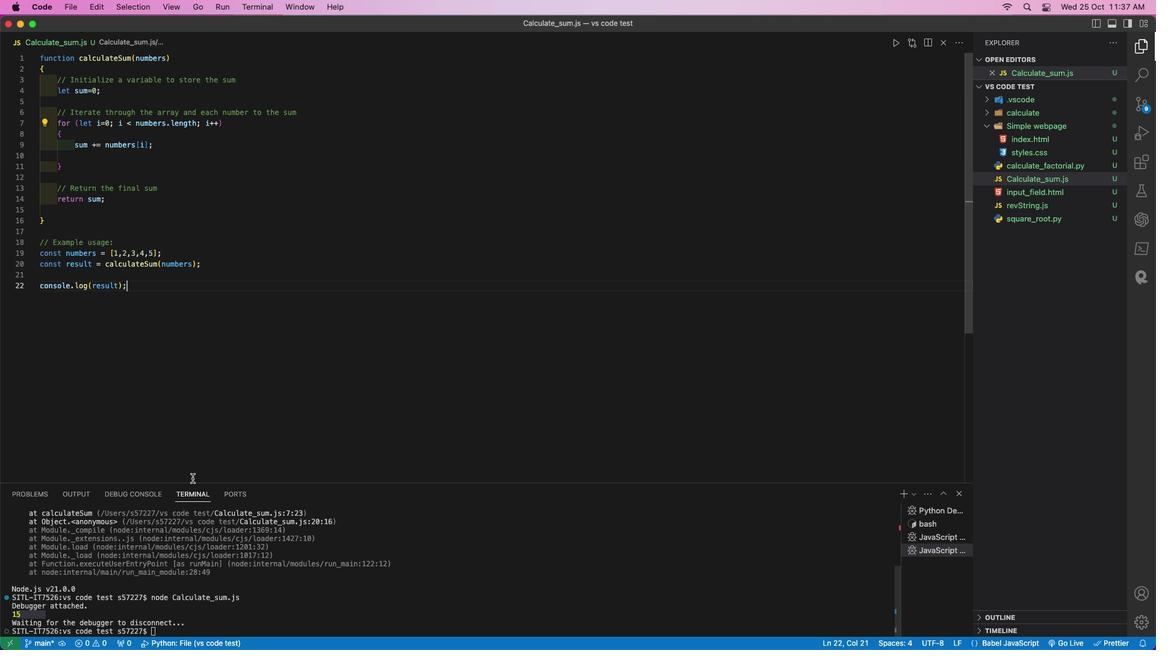 
Action: Mouse pressed left at (233, 453)
Screenshot: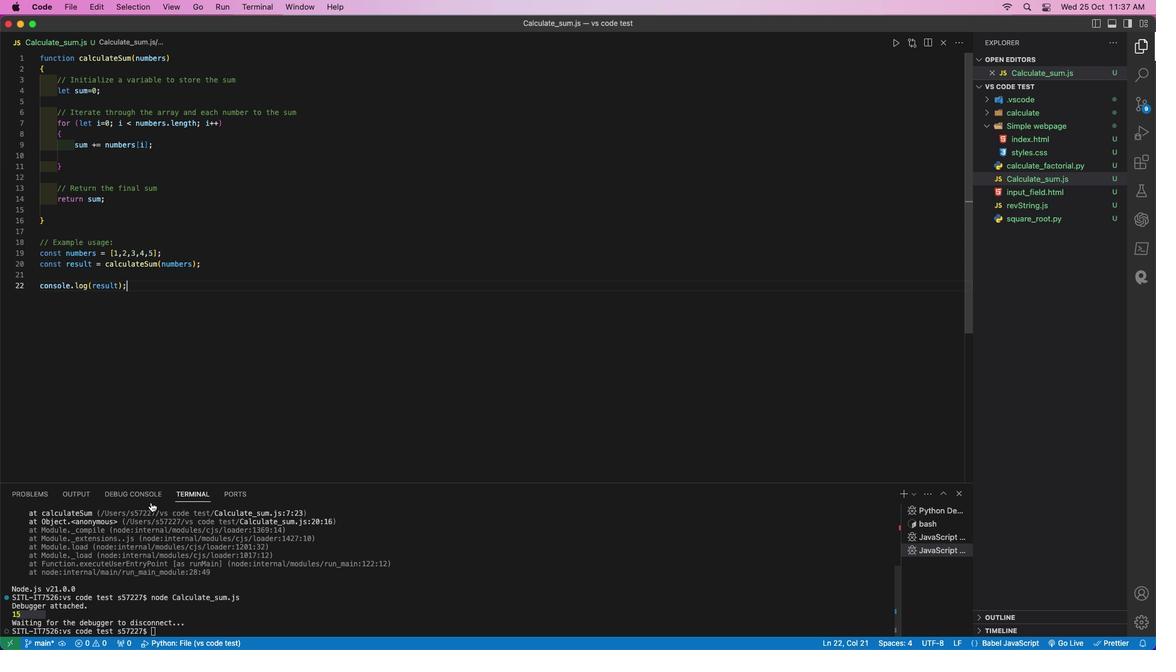 
Action: Mouse moved to (145, 504)
Screenshot: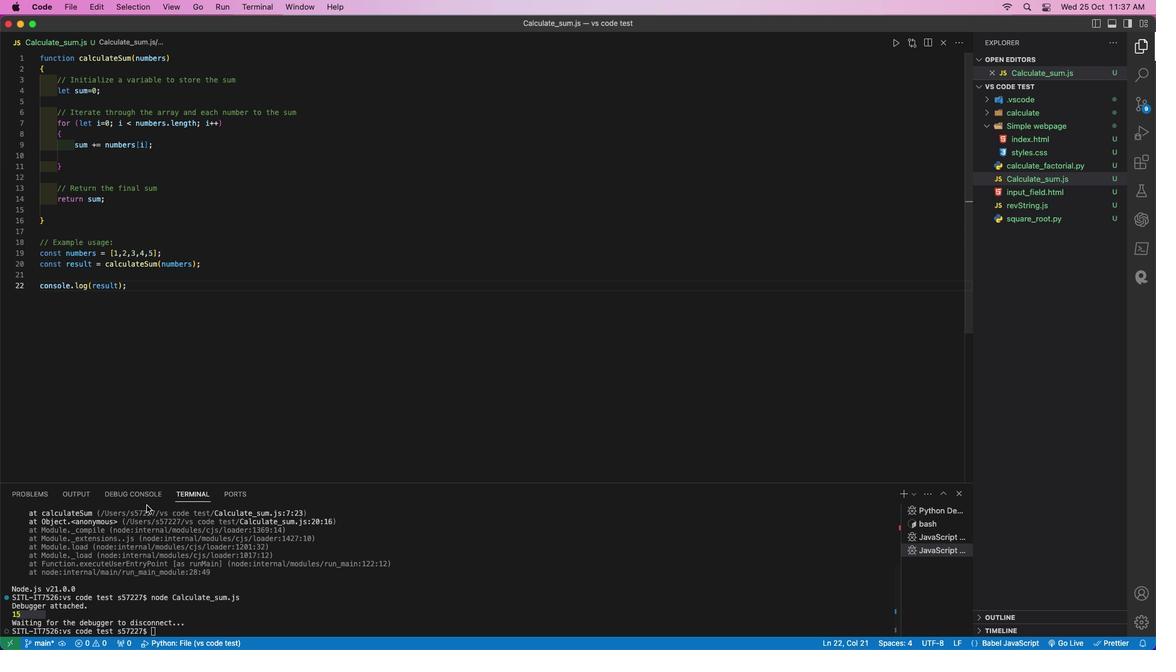 
